 Task: Search one way flight ticket for 5 adults, 1 child, 2 infants in seat and 1 infant on lap in business from Boston: Gen. Edward Lawrence Logan International Airport to Indianapolis: Indianapolis International Airport on 8-5-2023. Choice of flights is Delta. Number of bags: 1 carry on bag. Price is upto 110000. Outbound departure time preference is 11:30.
Action: Mouse moved to (318, 296)
Screenshot: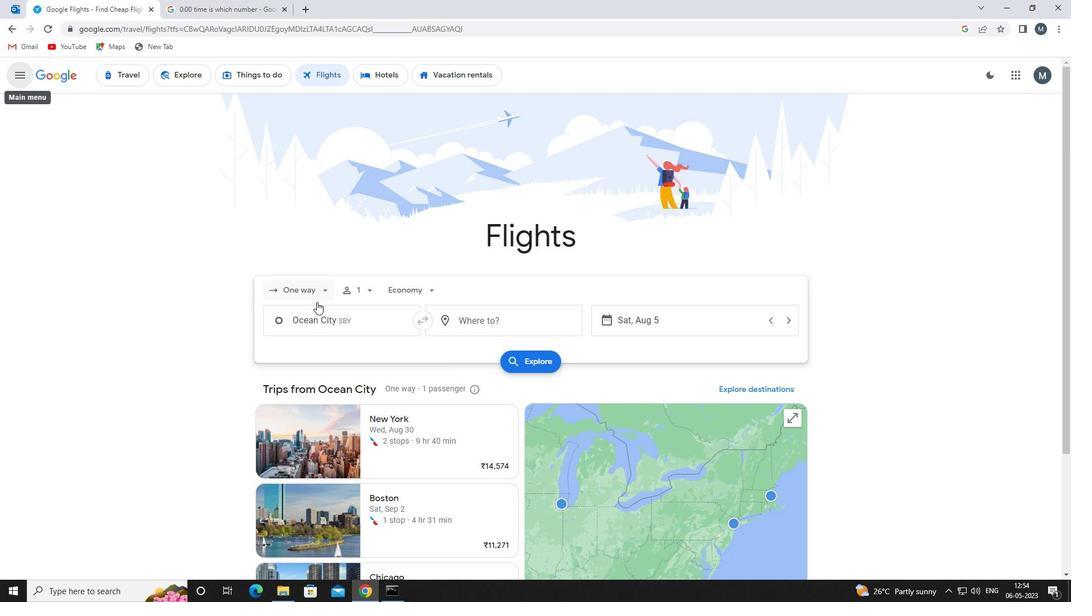 
Action: Mouse pressed left at (318, 296)
Screenshot: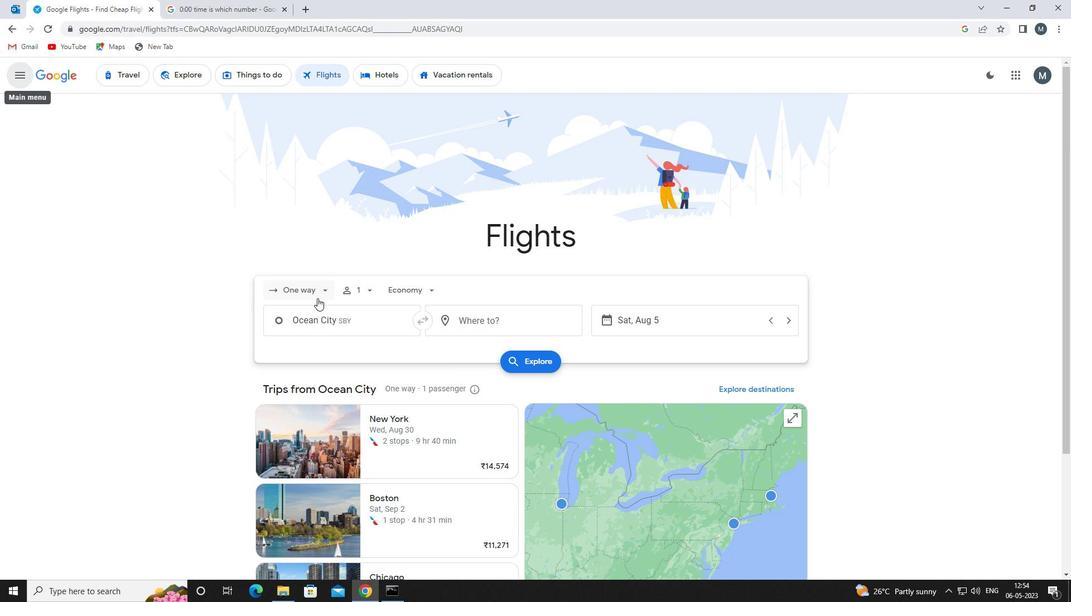 
Action: Mouse moved to (321, 338)
Screenshot: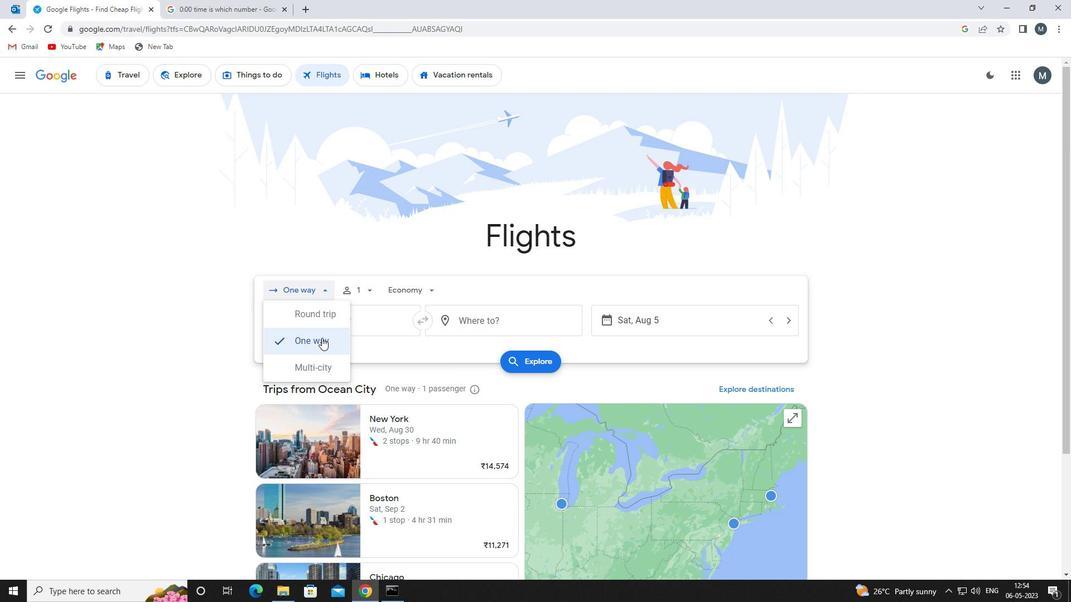 
Action: Mouse pressed left at (321, 338)
Screenshot: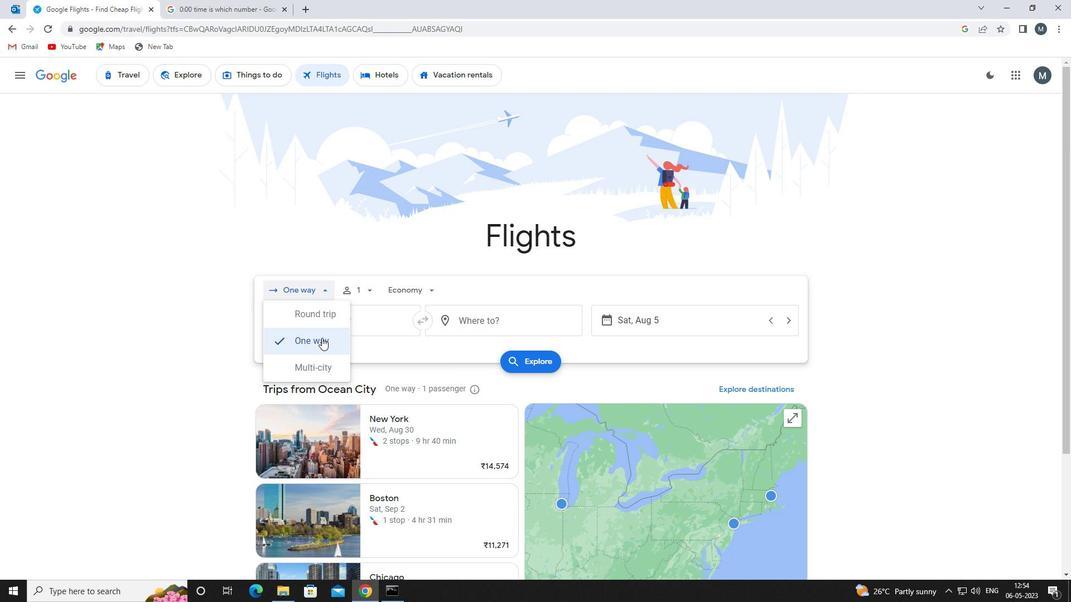 
Action: Mouse moved to (359, 294)
Screenshot: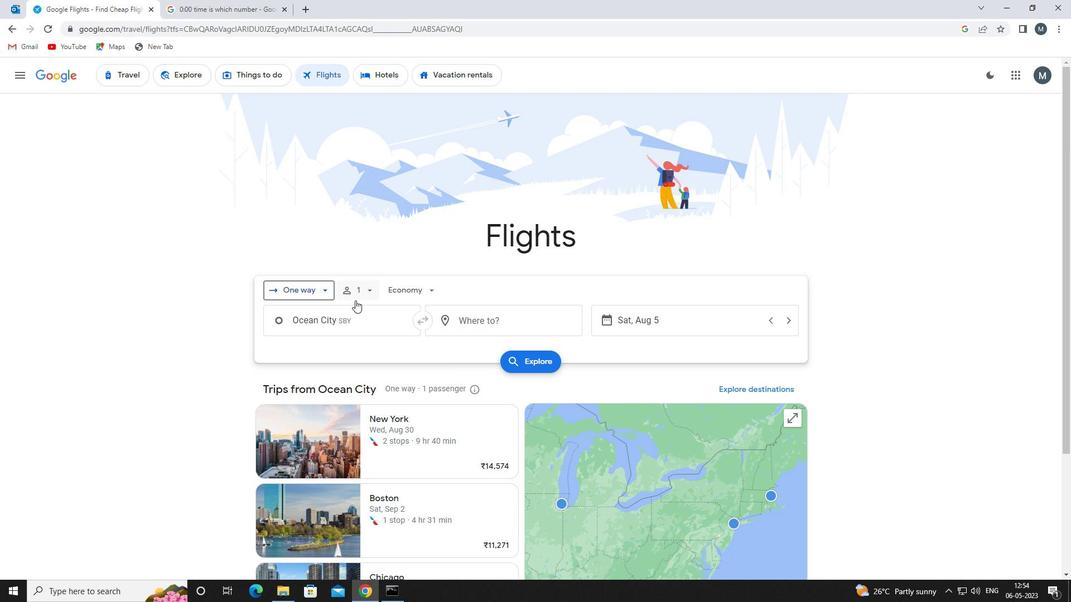 
Action: Mouse pressed left at (359, 294)
Screenshot: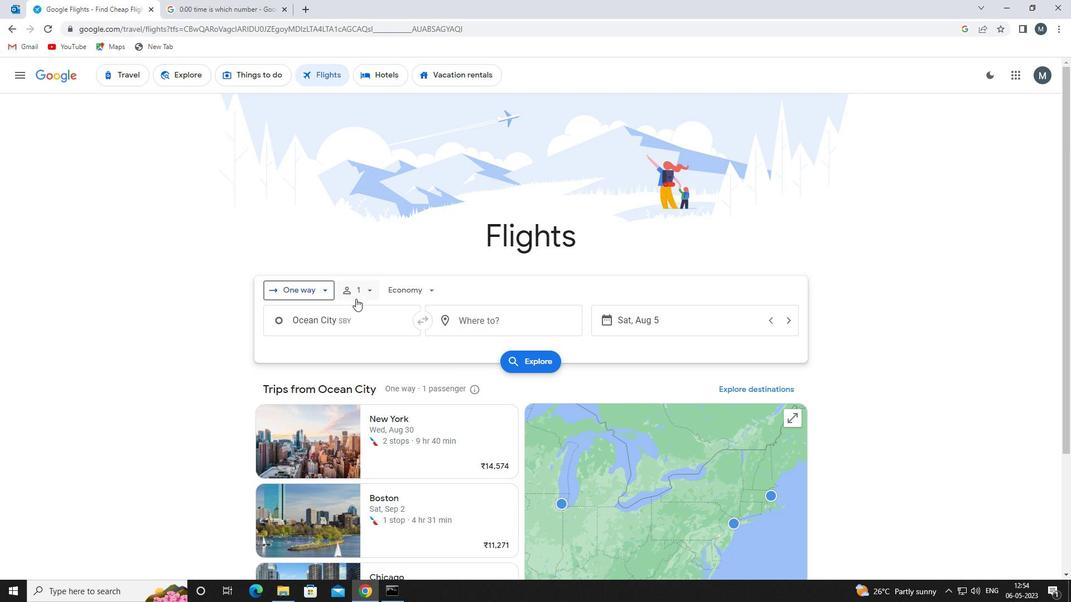 
Action: Mouse moved to (454, 317)
Screenshot: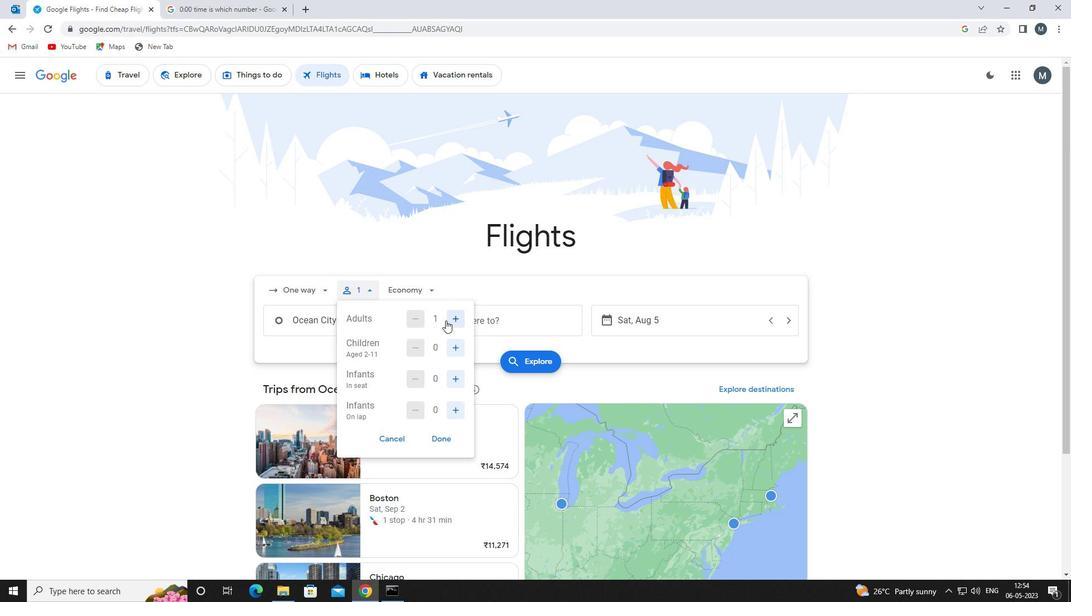 
Action: Mouse pressed left at (454, 317)
Screenshot: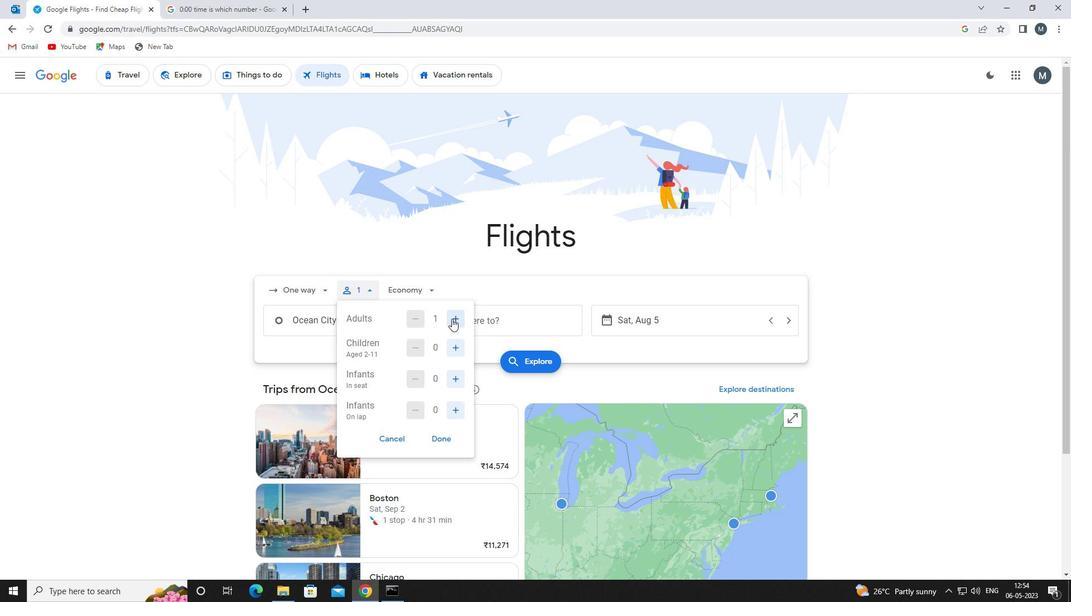 
Action: Mouse pressed left at (454, 317)
Screenshot: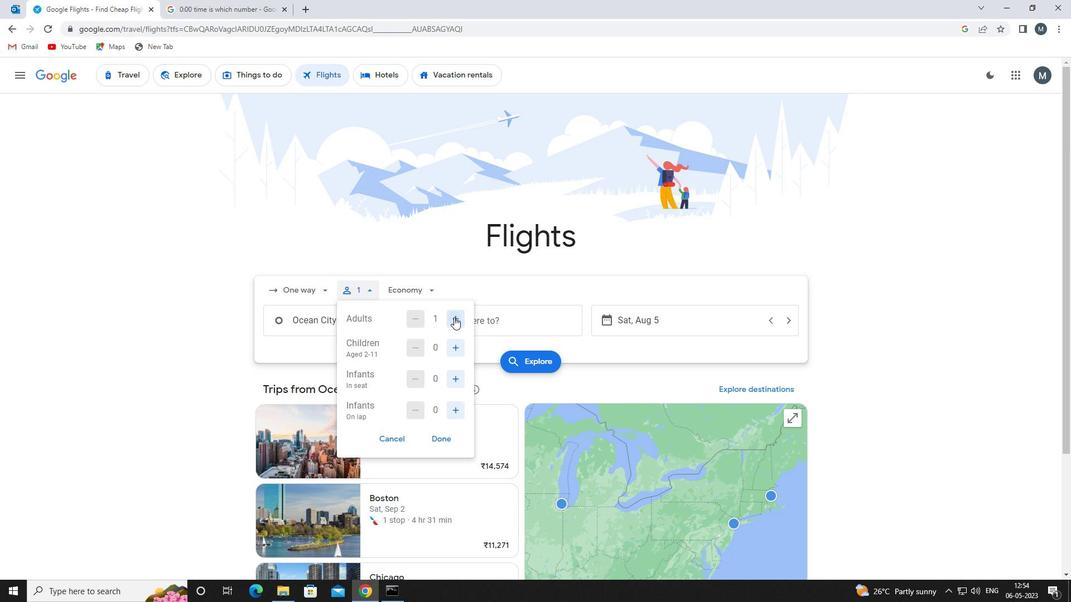 
Action: Mouse moved to (454, 317)
Screenshot: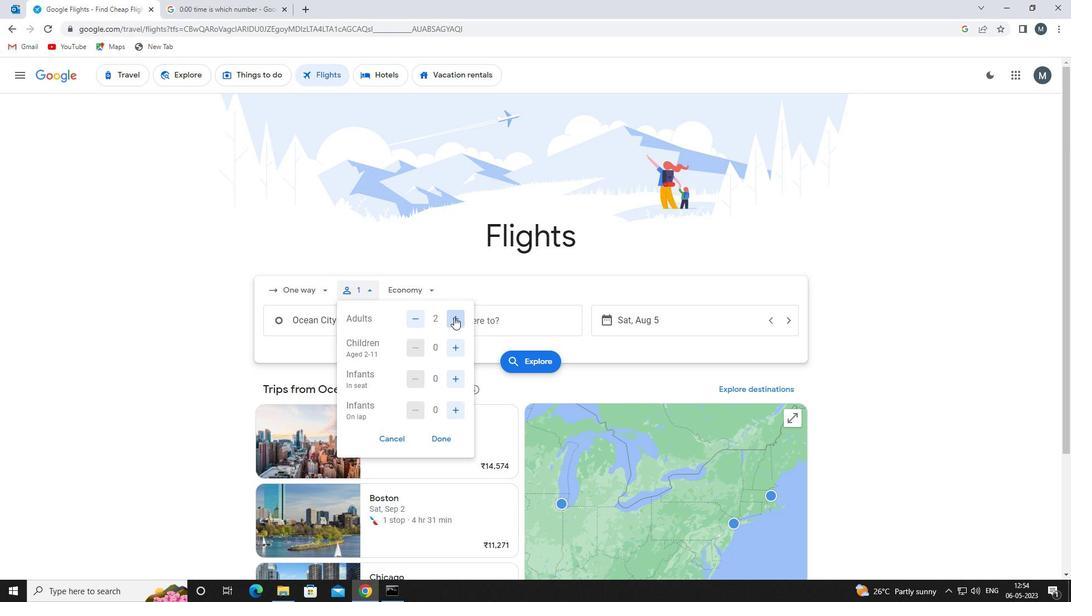 
Action: Mouse pressed left at (454, 317)
Screenshot: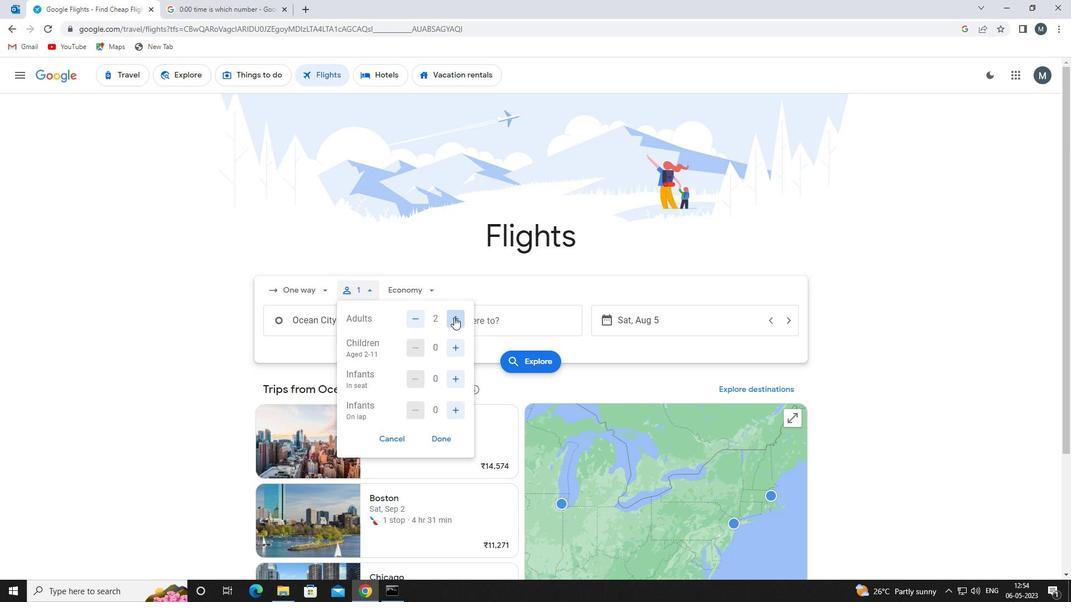 
Action: Mouse pressed left at (454, 317)
Screenshot: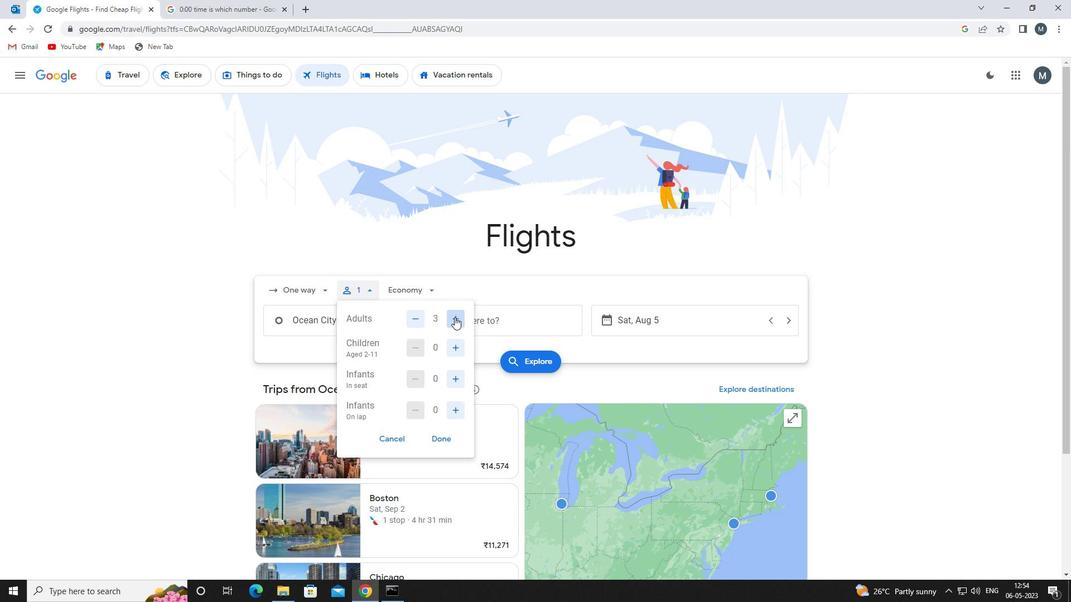 
Action: Mouse moved to (453, 346)
Screenshot: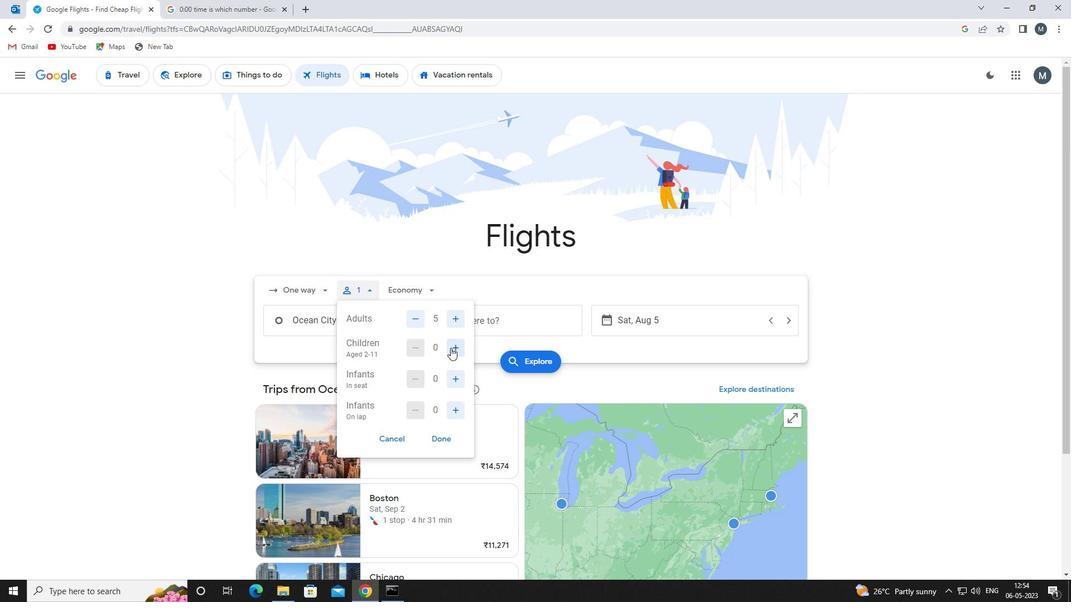 
Action: Mouse pressed left at (453, 346)
Screenshot: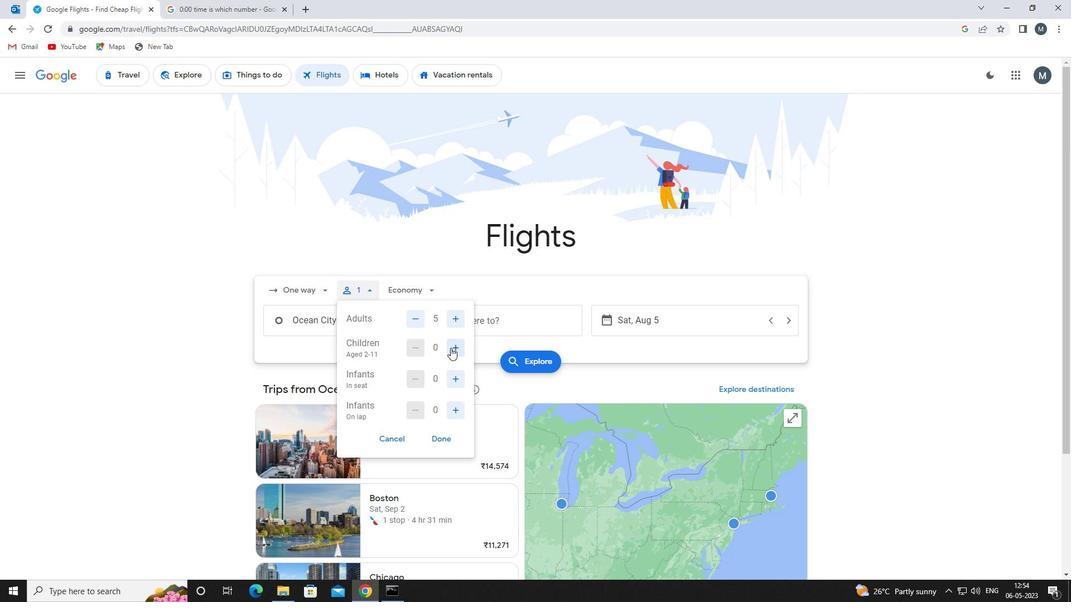 
Action: Mouse moved to (454, 376)
Screenshot: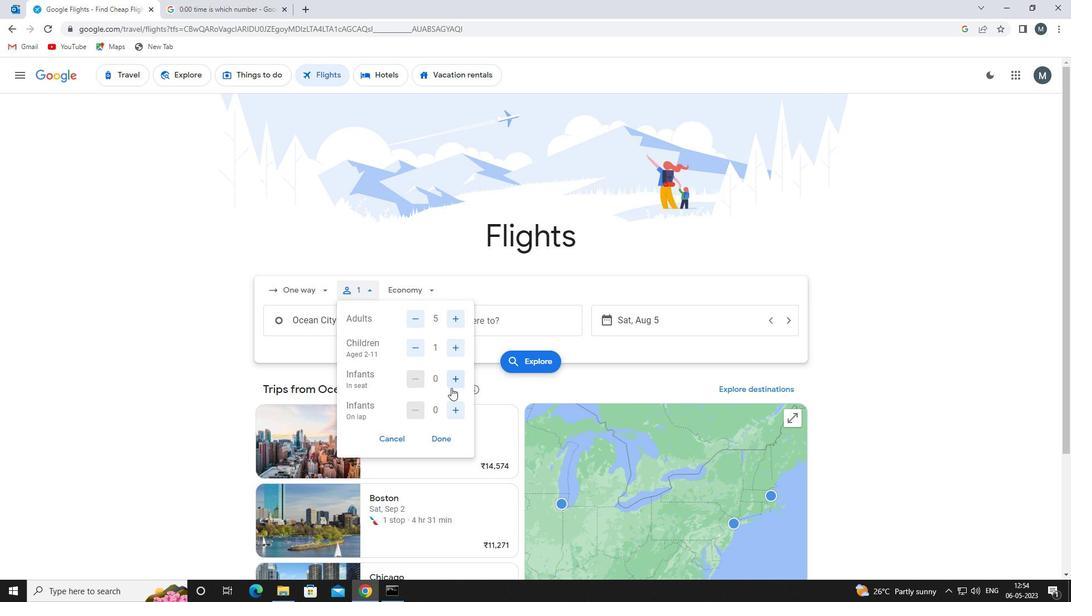 
Action: Mouse pressed left at (454, 376)
Screenshot: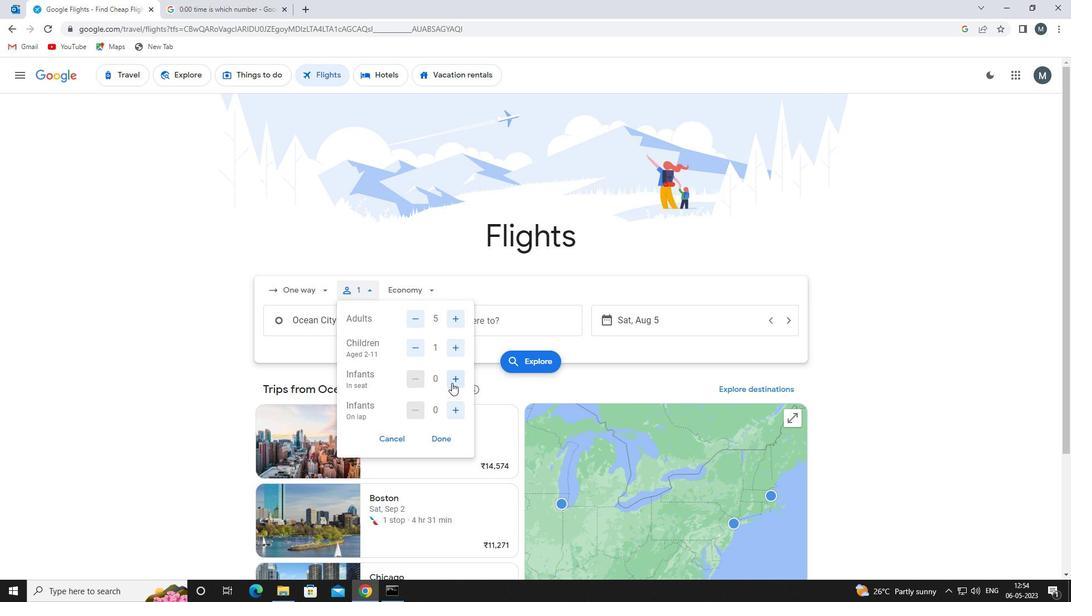 
Action: Mouse pressed left at (454, 376)
Screenshot: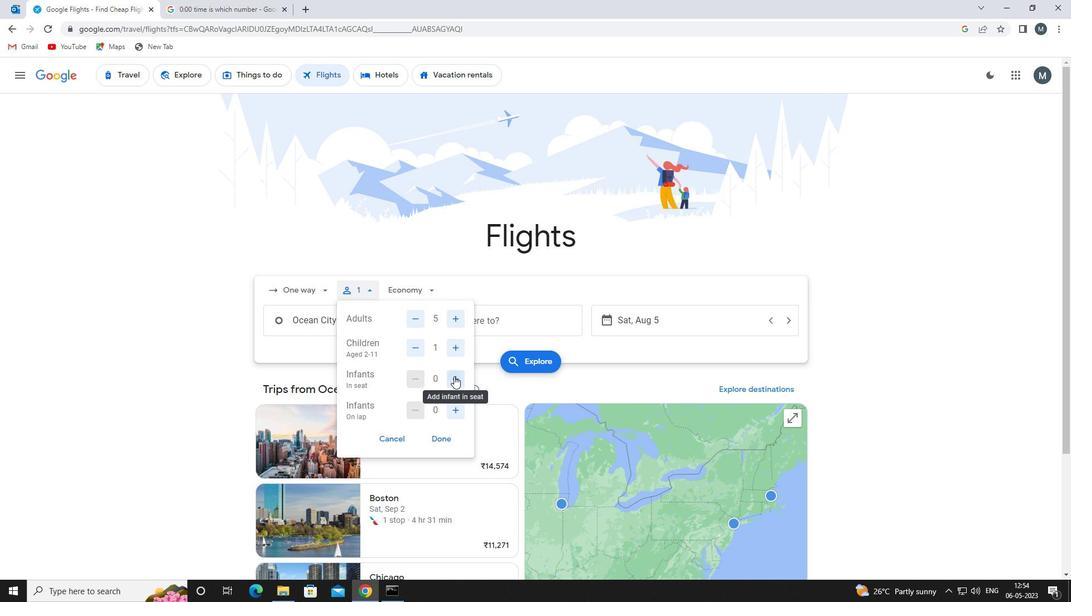 
Action: Mouse moved to (458, 405)
Screenshot: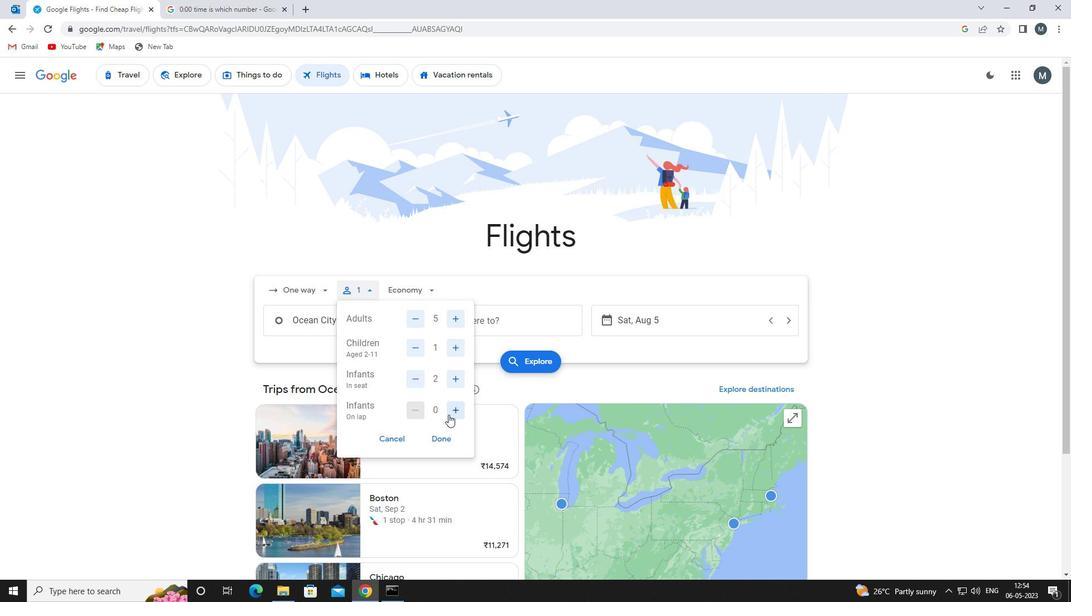 
Action: Mouse pressed left at (458, 405)
Screenshot: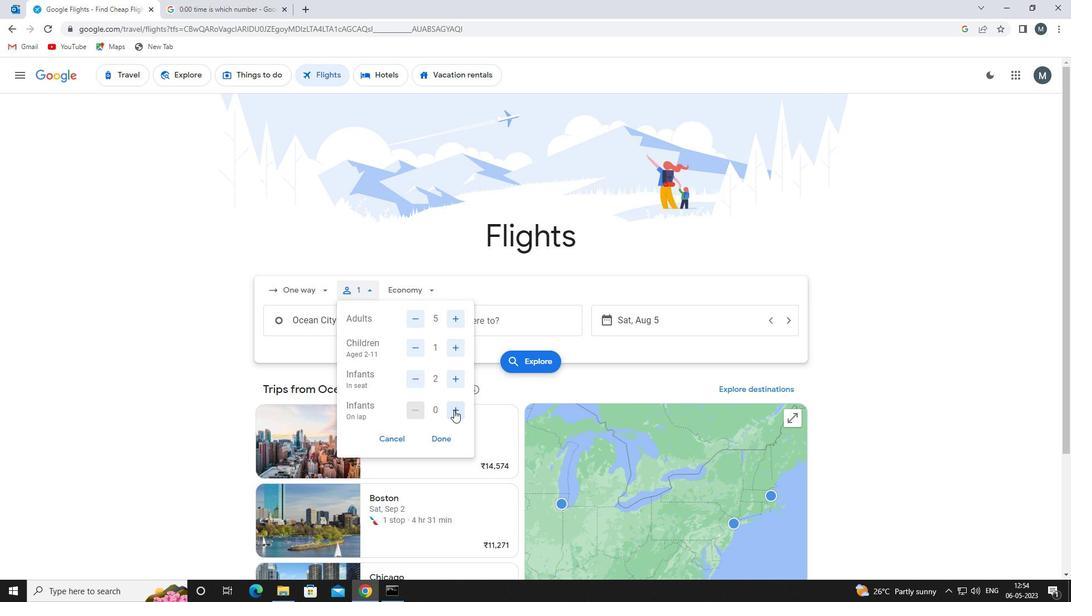 
Action: Mouse moved to (451, 435)
Screenshot: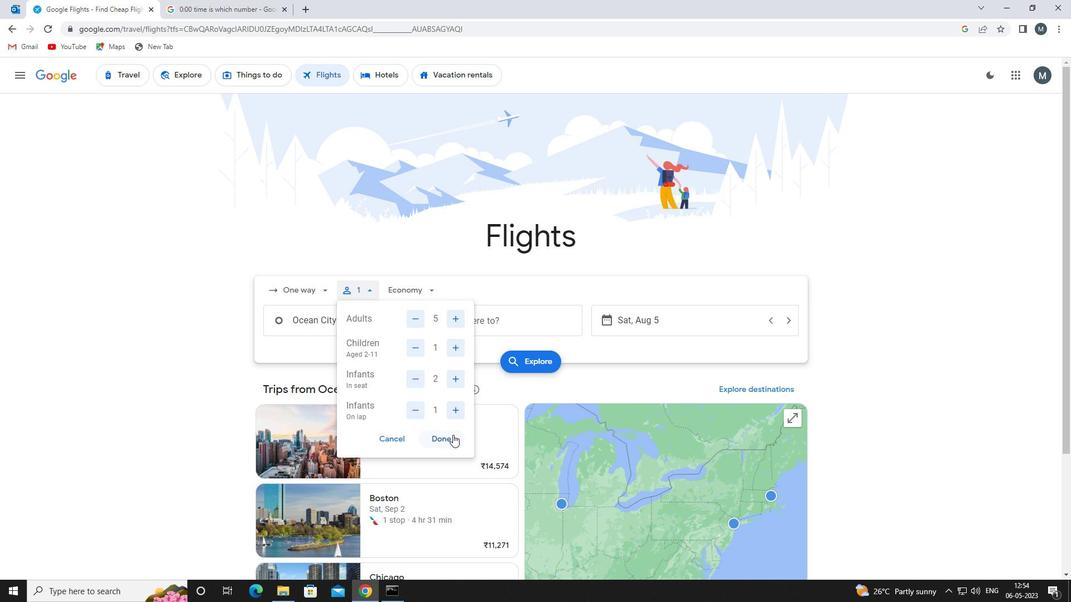 
Action: Mouse pressed left at (451, 435)
Screenshot: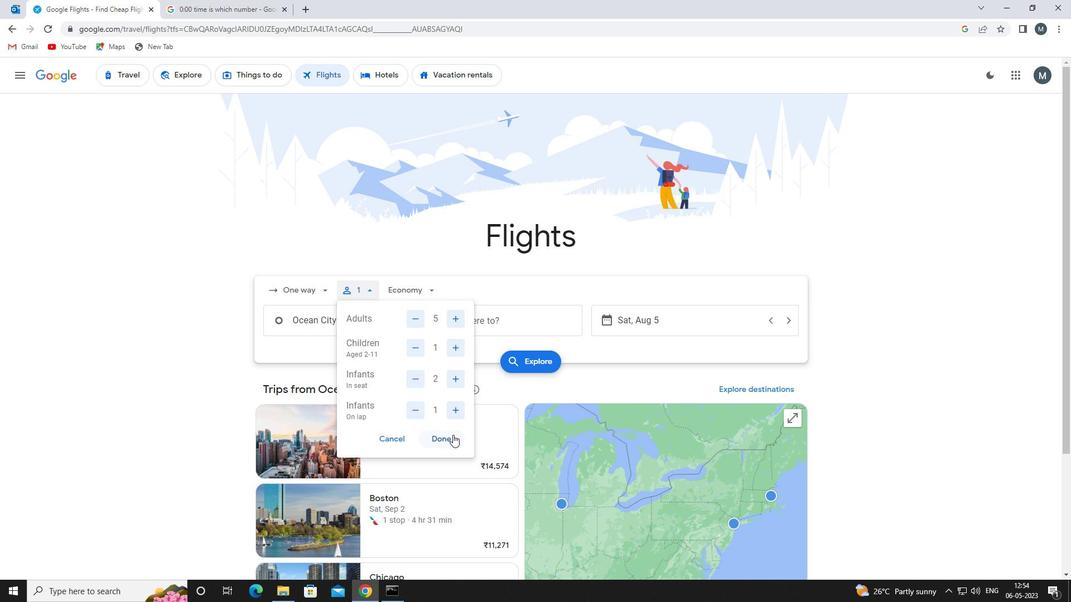 
Action: Mouse moved to (410, 292)
Screenshot: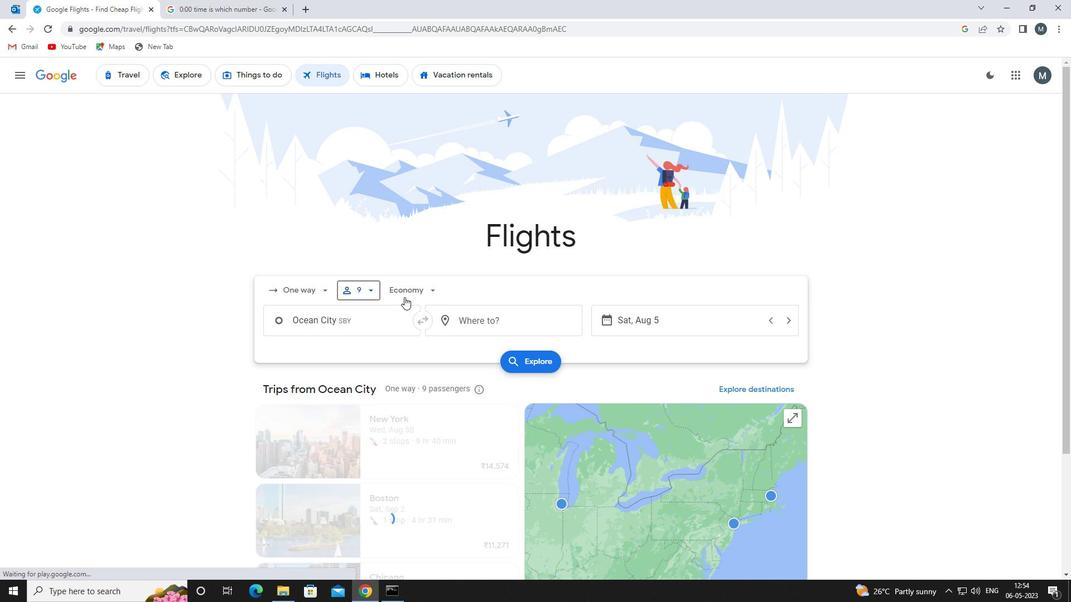 
Action: Mouse pressed left at (410, 292)
Screenshot: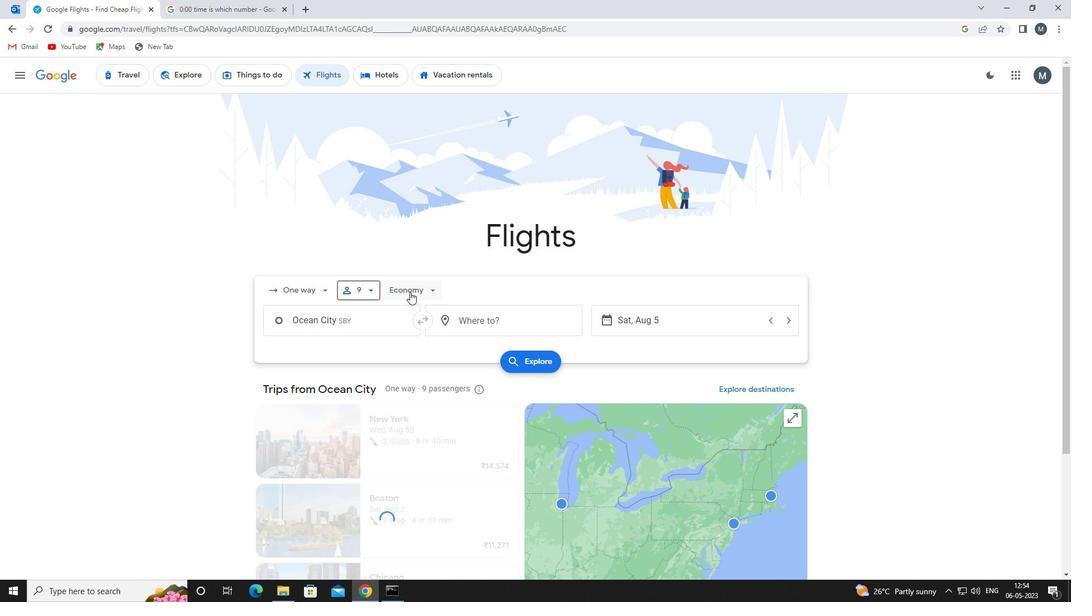 
Action: Mouse moved to (428, 368)
Screenshot: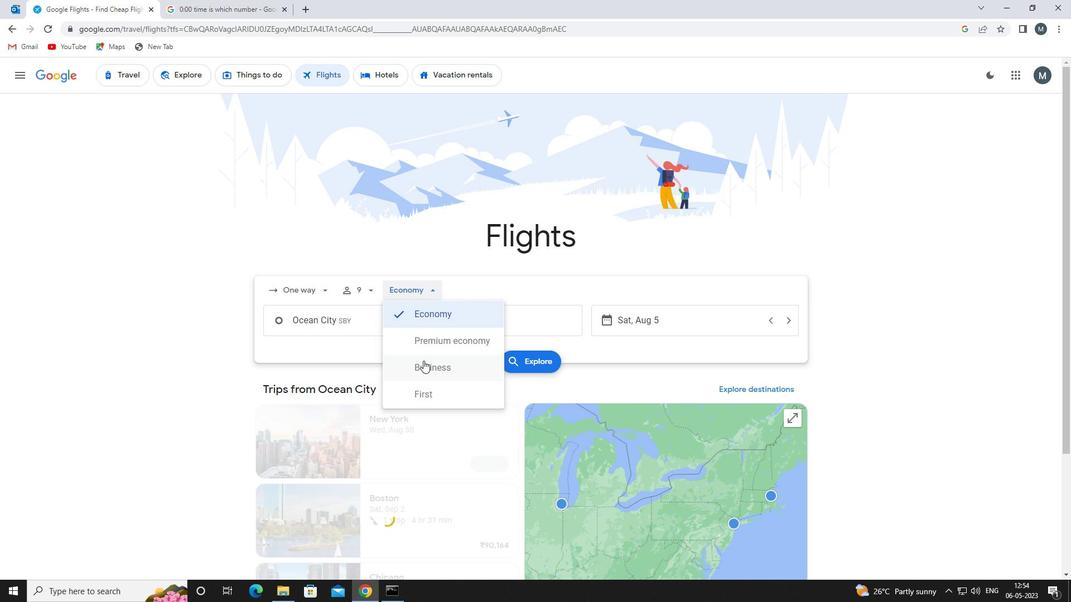 
Action: Mouse pressed left at (428, 368)
Screenshot: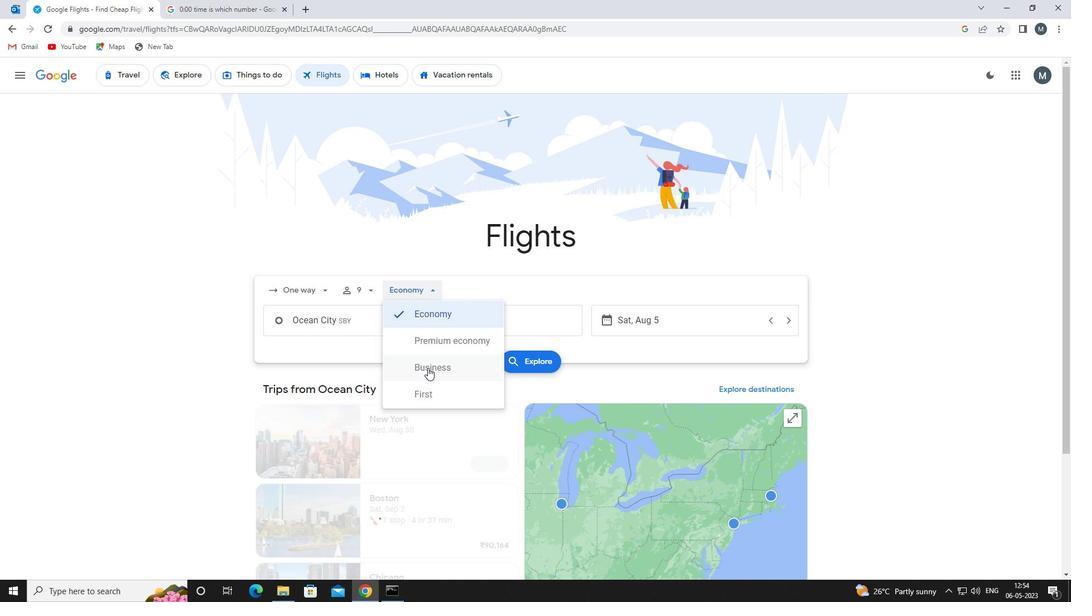 
Action: Mouse moved to (364, 324)
Screenshot: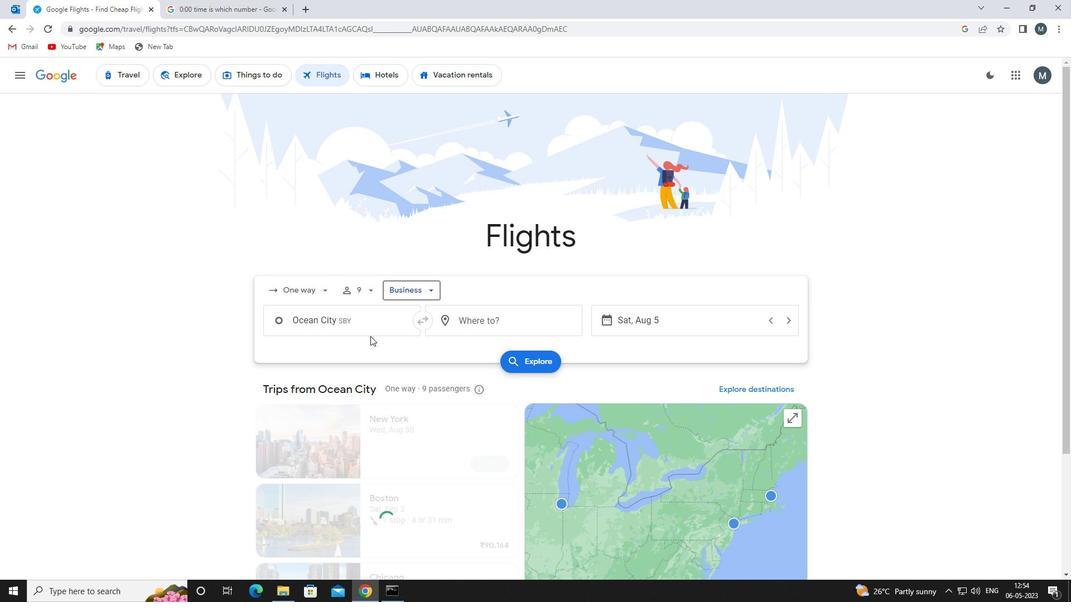 
Action: Mouse pressed left at (364, 324)
Screenshot: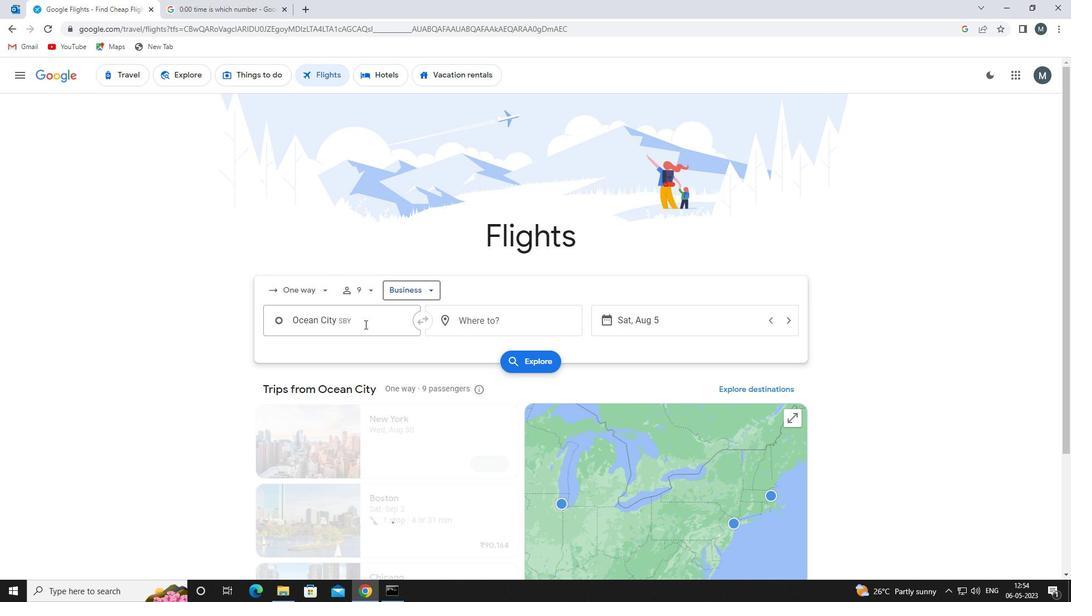 
Action: Mouse moved to (364, 324)
Screenshot: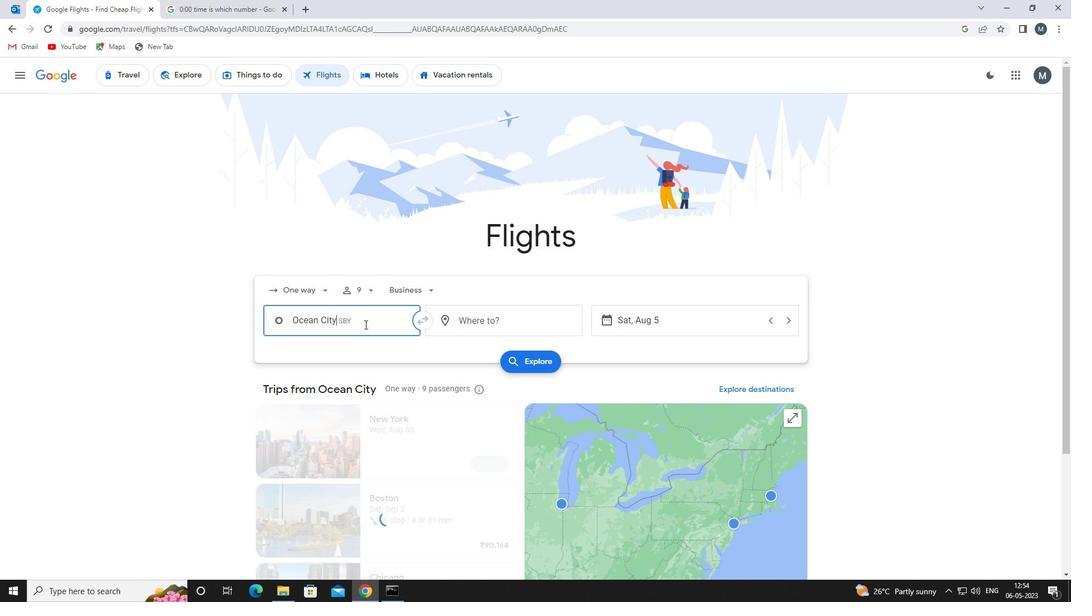 
Action: Key pressed edward<Key.space>logan<Key.backspace><Key.backspace><Key.backspace><Key.backspace><Key.backspace><Key.backspace><Key.backspace><Key.backspace><Key.backspace><Key.backspace><Key.backspace><Key.backspace><Key.backspace><Key.backspace><Key.backspace><Key.backspace><Key.backspace><Key.backspace><Key.backspace><Key.backspace><Key.backspace><Key.backspace><Key.backspace><Key.backspace><Key.backspace><Key.backspace><Key.backspace><Key.backspace><Key.backspace><Key.backspace><Key.backspace><Key.backspace><Key.backspace><Key.backspace><Key.backspace><Key.backspace><Key.backspace><Key.backspace><Key.backspace>logan<Key.space>
Screenshot: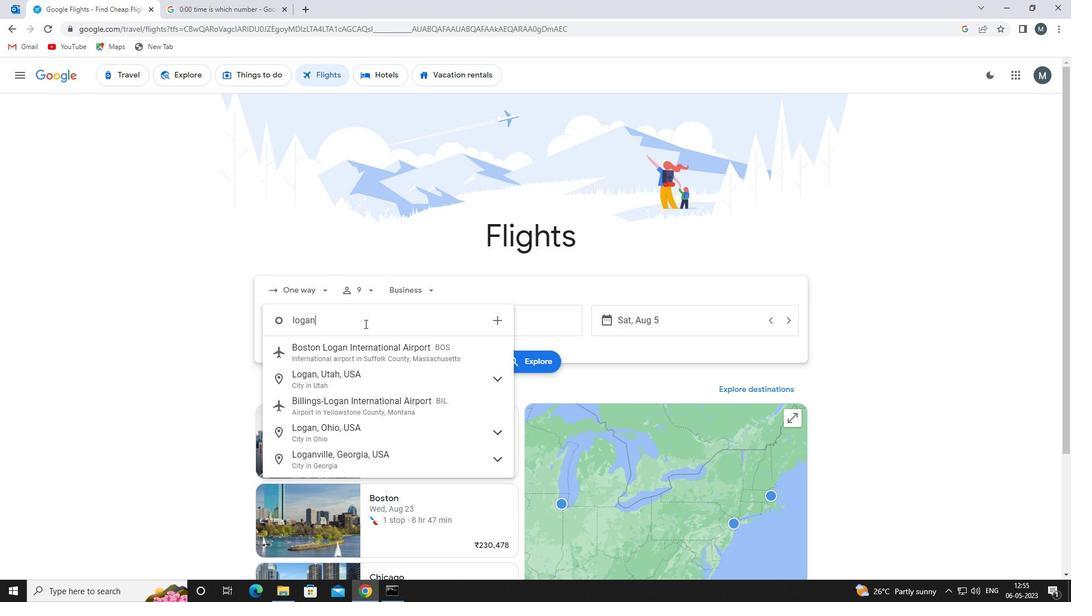 
Action: Mouse moved to (369, 355)
Screenshot: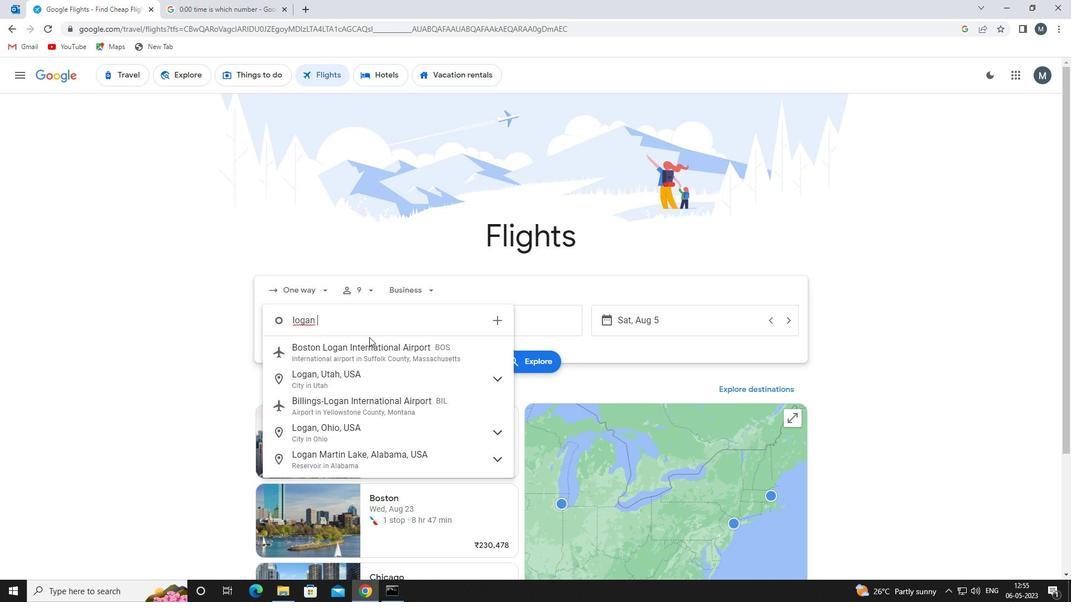
Action: Mouse pressed left at (369, 355)
Screenshot: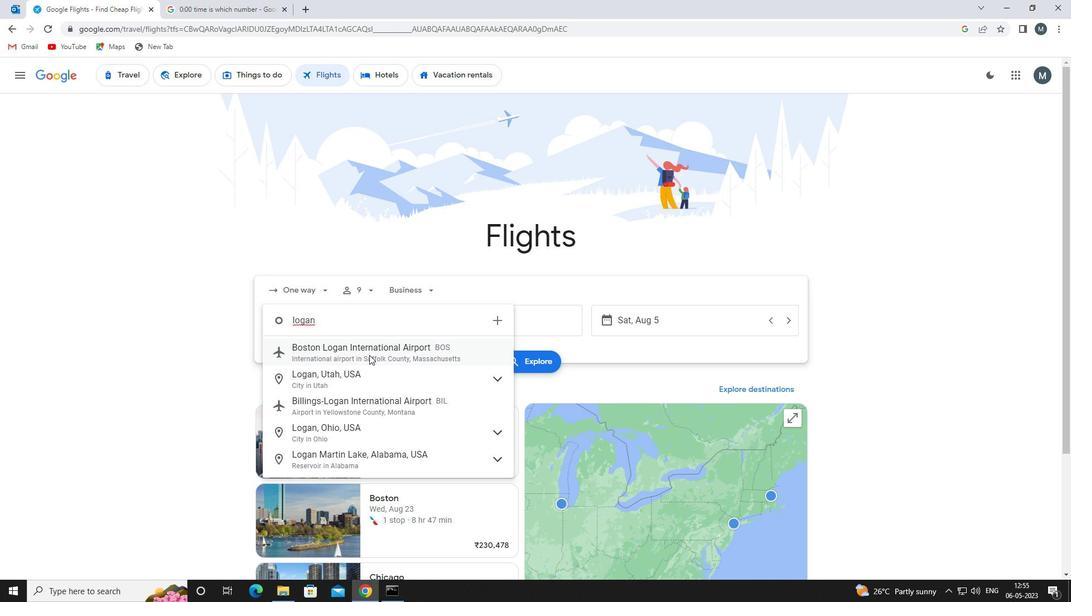 
Action: Mouse moved to (475, 324)
Screenshot: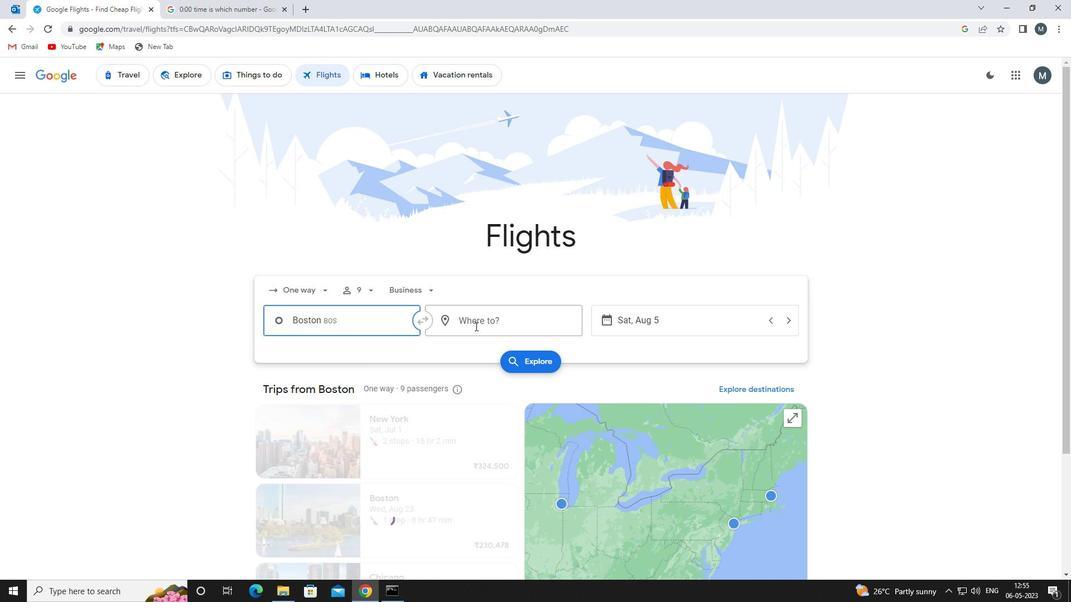 
Action: Mouse pressed left at (475, 324)
Screenshot: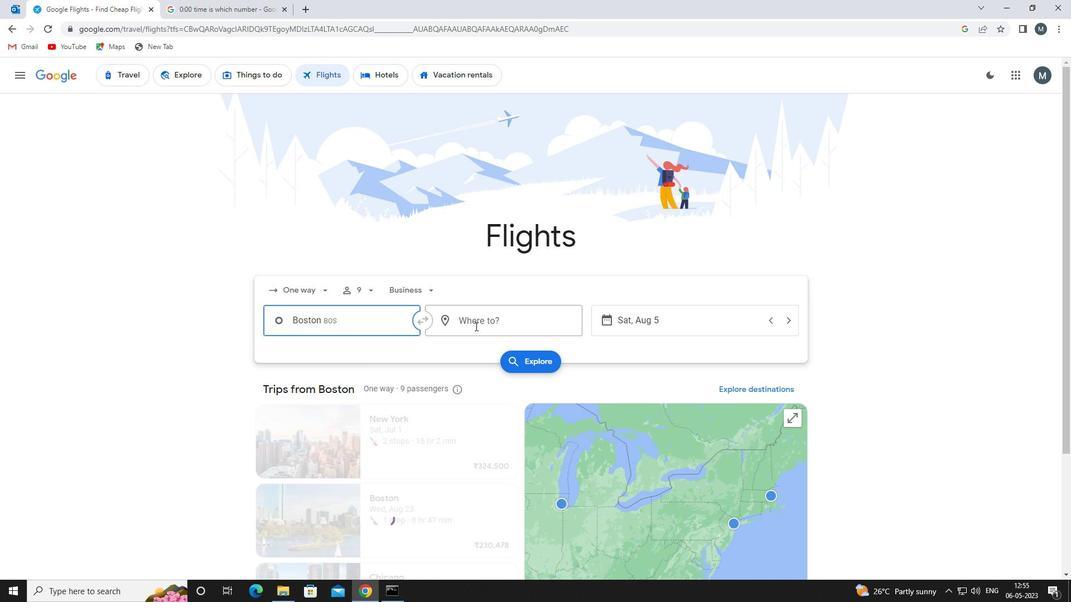 
Action: Mouse moved to (474, 325)
Screenshot: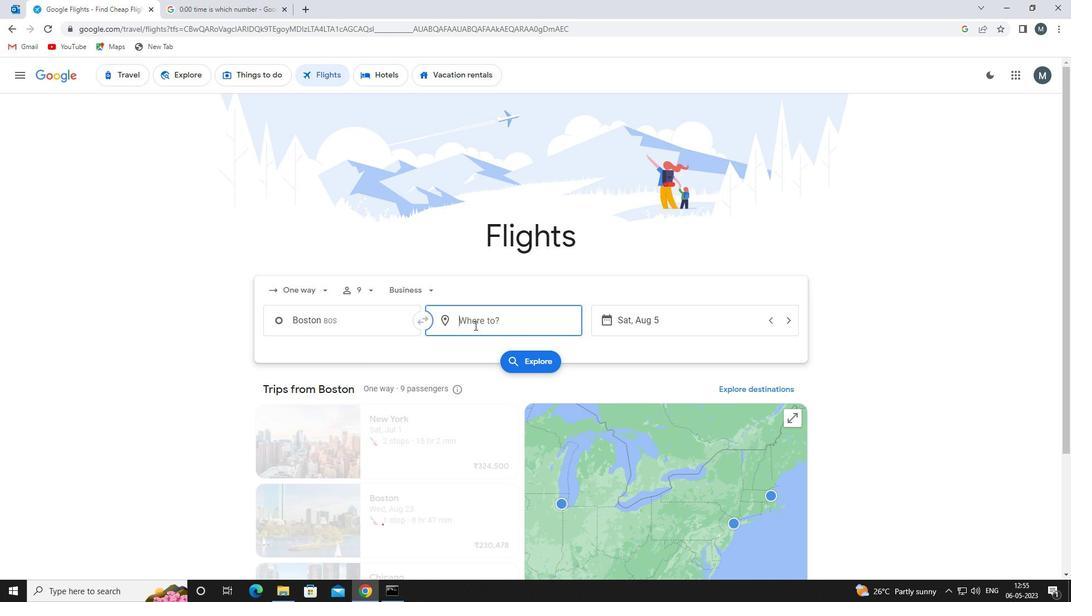 
Action: Key pressed ind
Screenshot: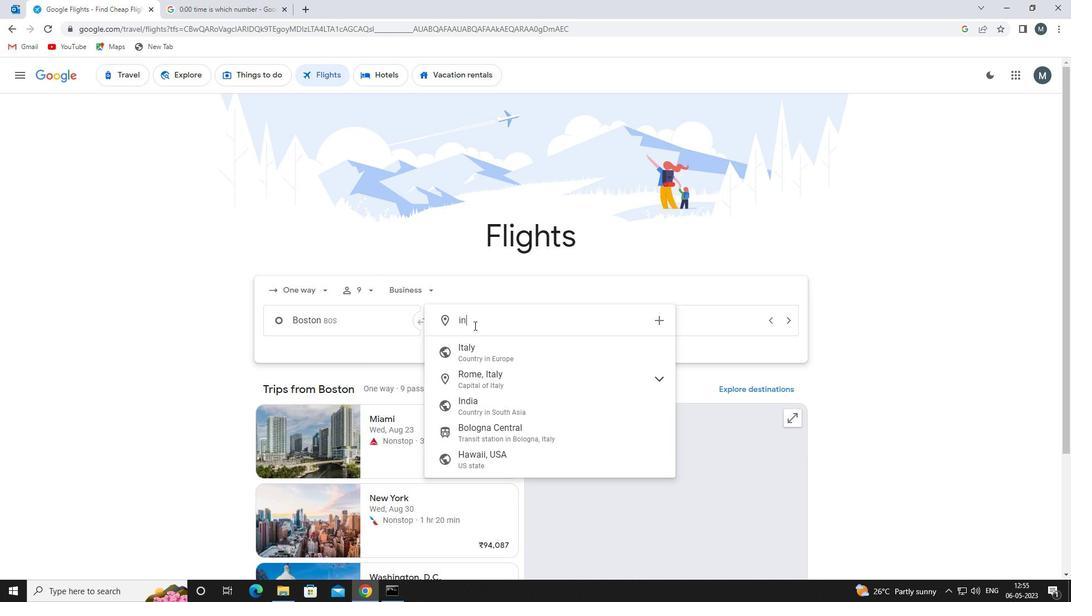 
Action: Mouse moved to (484, 356)
Screenshot: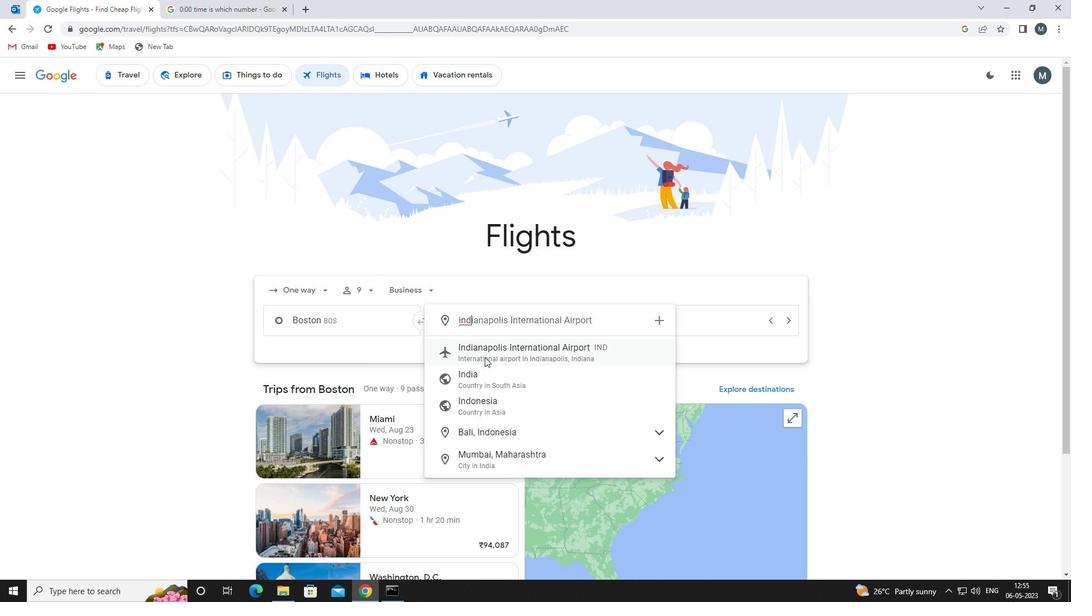 
Action: Mouse pressed left at (484, 356)
Screenshot: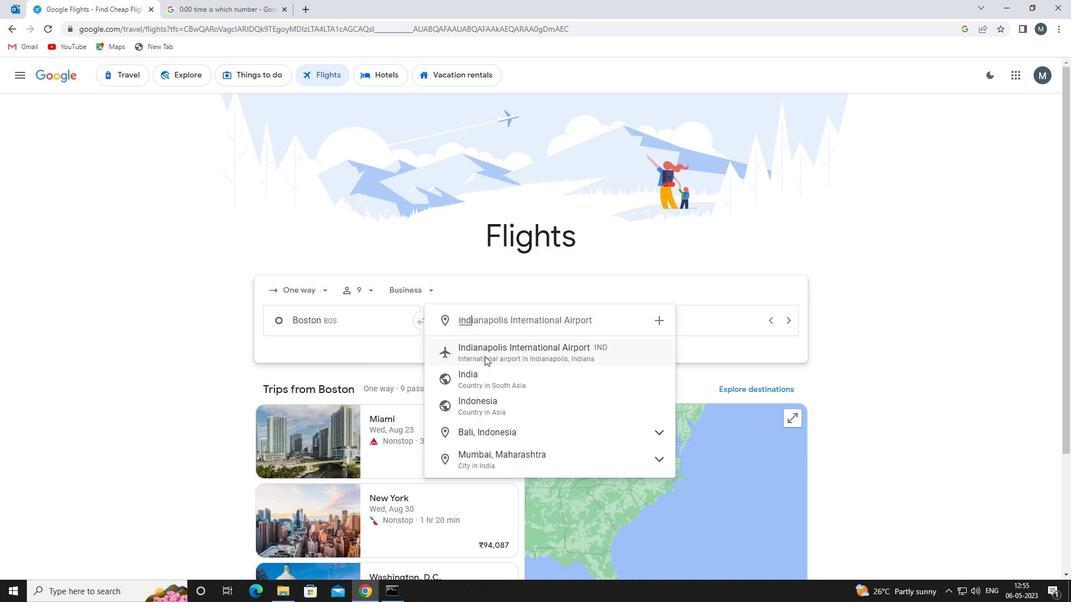
Action: Mouse moved to (615, 318)
Screenshot: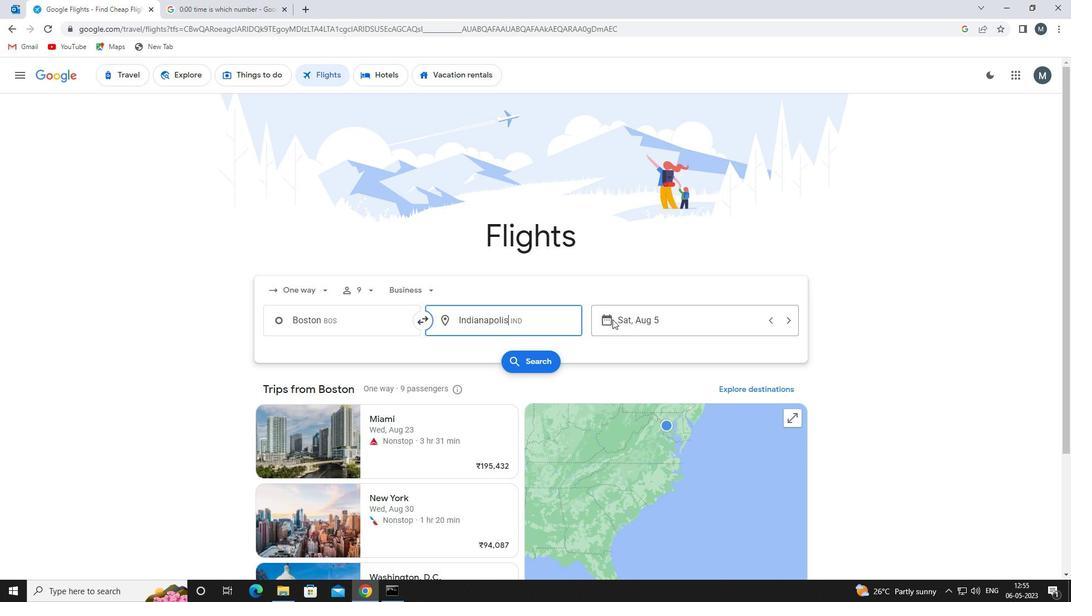 
Action: Mouse pressed left at (615, 318)
Screenshot: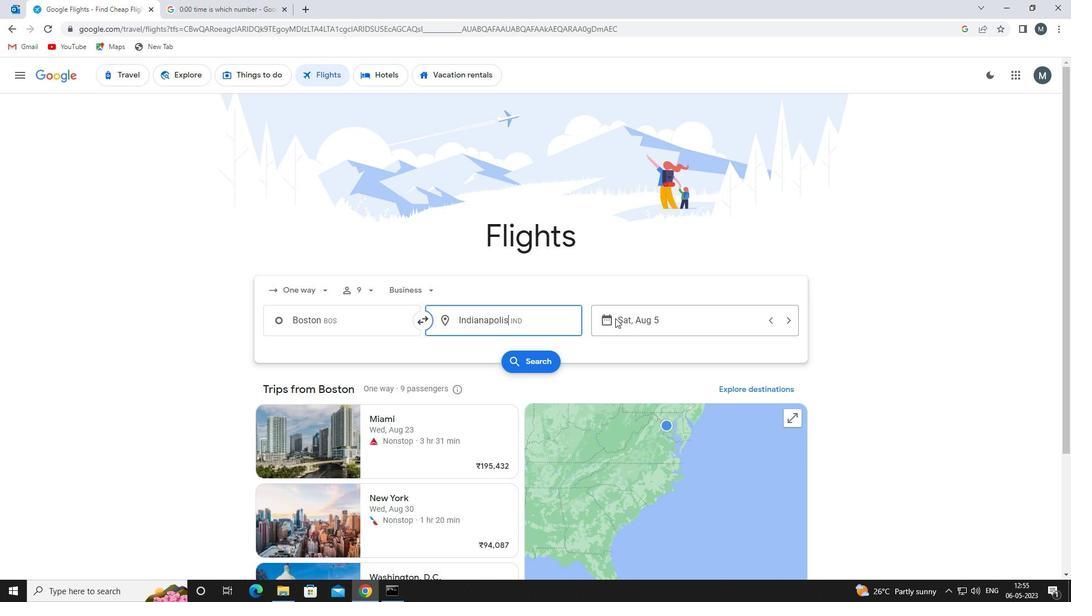 
Action: Mouse moved to (561, 377)
Screenshot: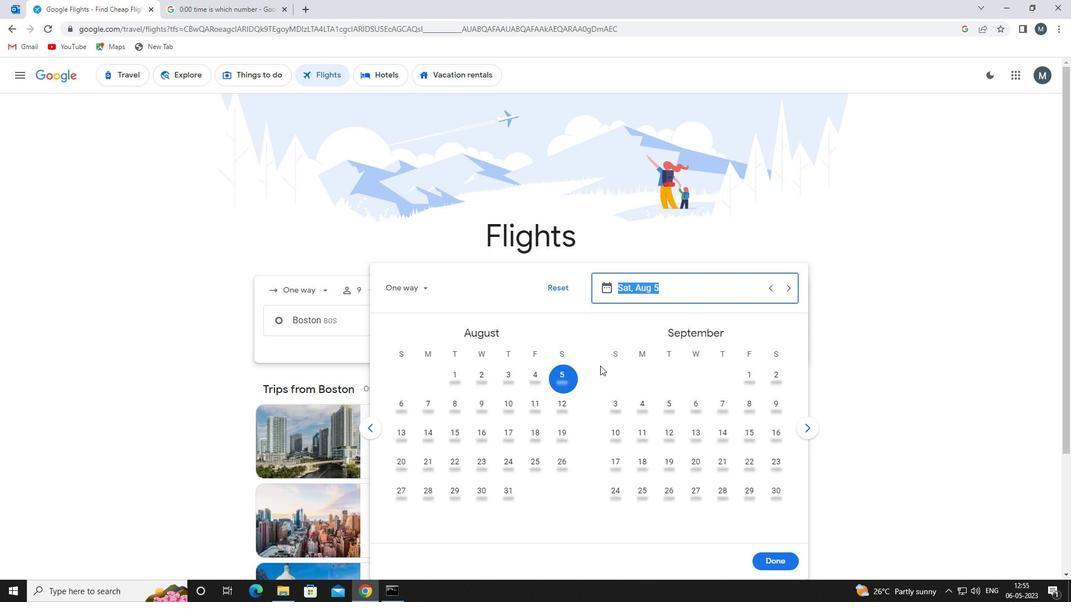 
Action: Mouse pressed left at (561, 377)
Screenshot: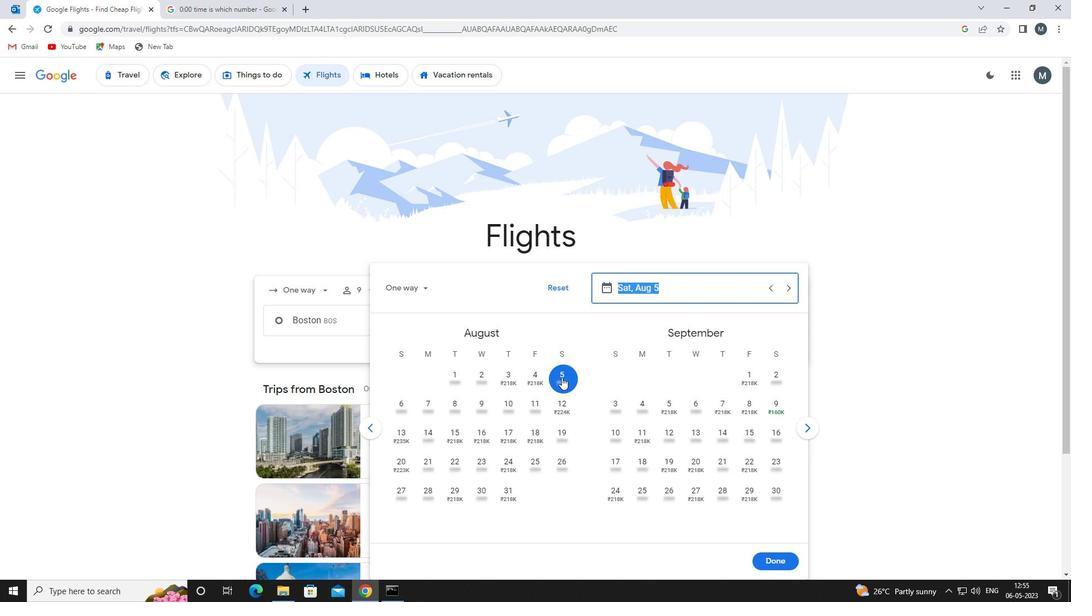 
Action: Mouse moved to (772, 560)
Screenshot: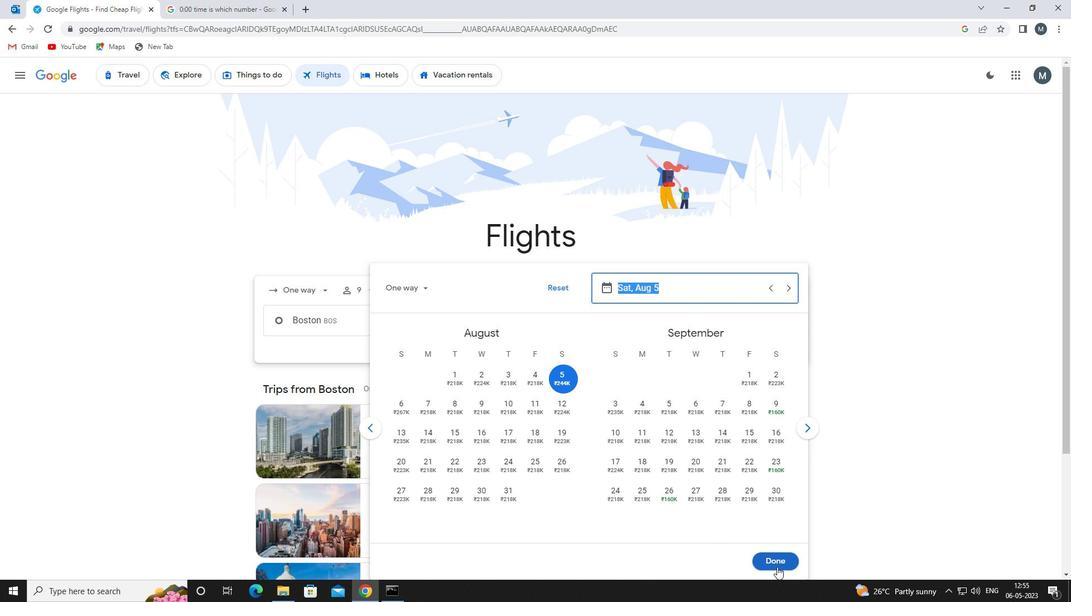 
Action: Mouse pressed left at (772, 560)
Screenshot: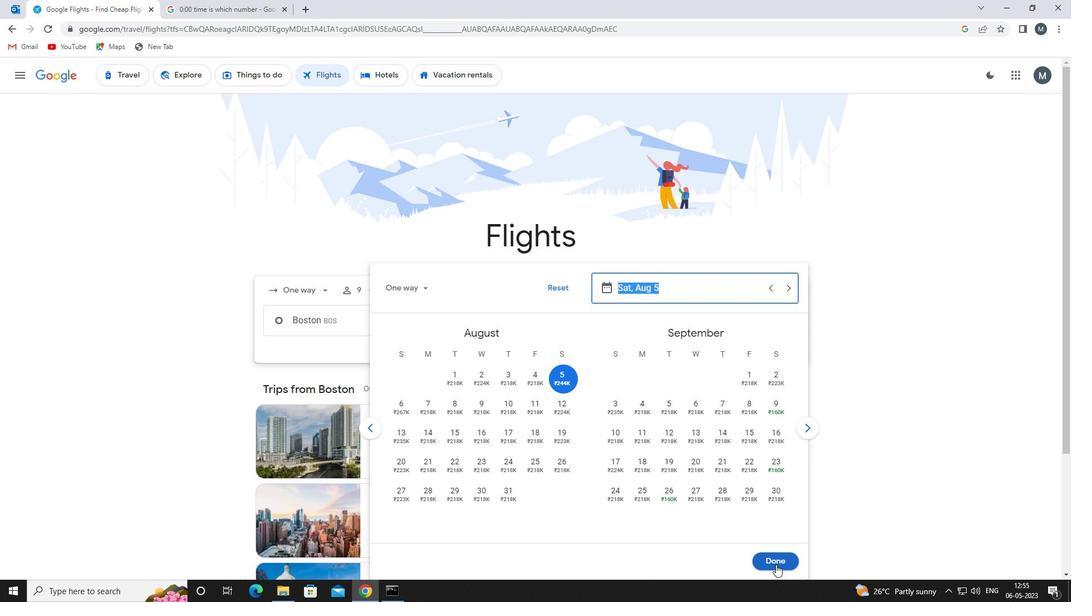 
Action: Mouse moved to (530, 364)
Screenshot: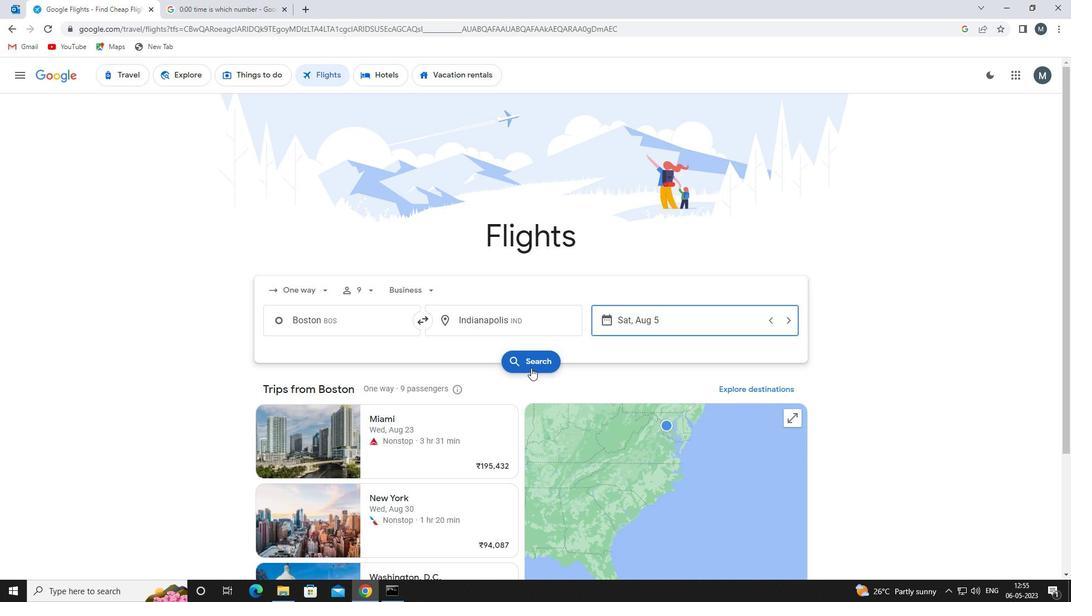 
Action: Mouse pressed left at (530, 364)
Screenshot: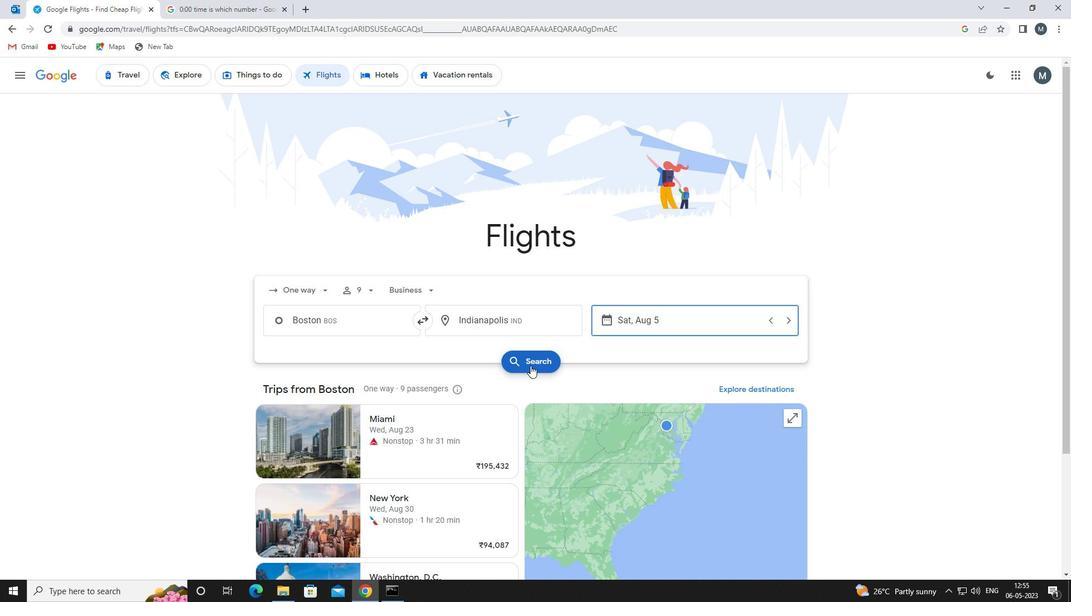 
Action: Mouse moved to (282, 172)
Screenshot: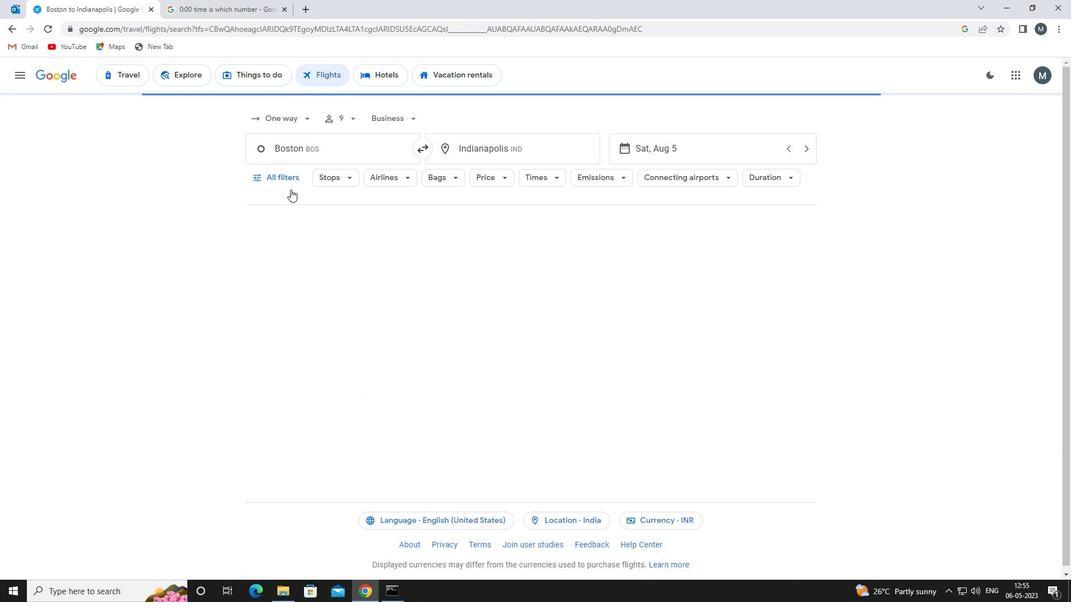 
Action: Mouse pressed left at (282, 172)
Screenshot: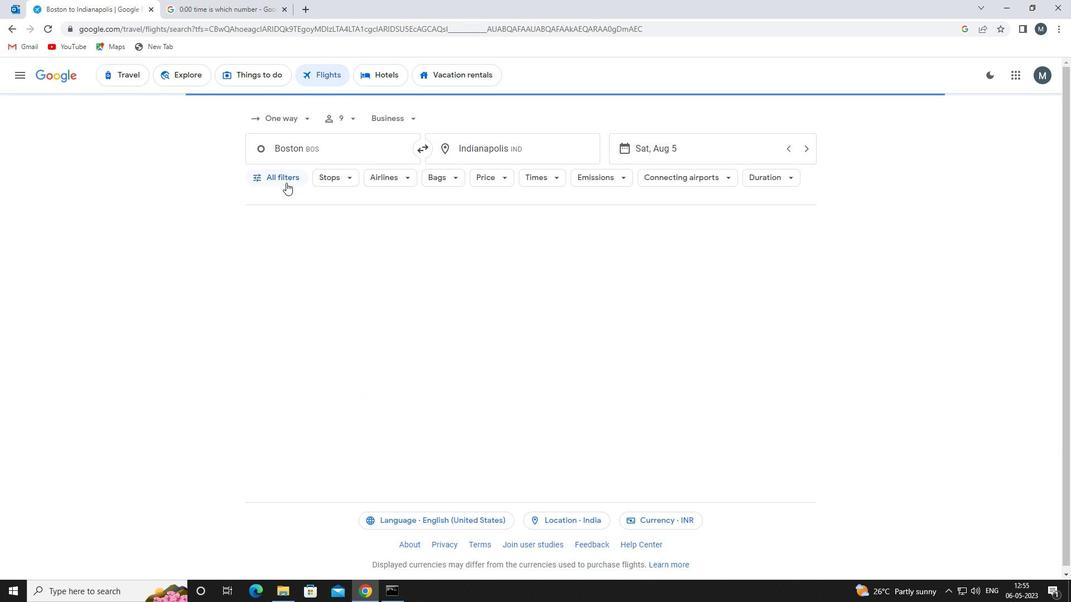 
Action: Mouse moved to (354, 321)
Screenshot: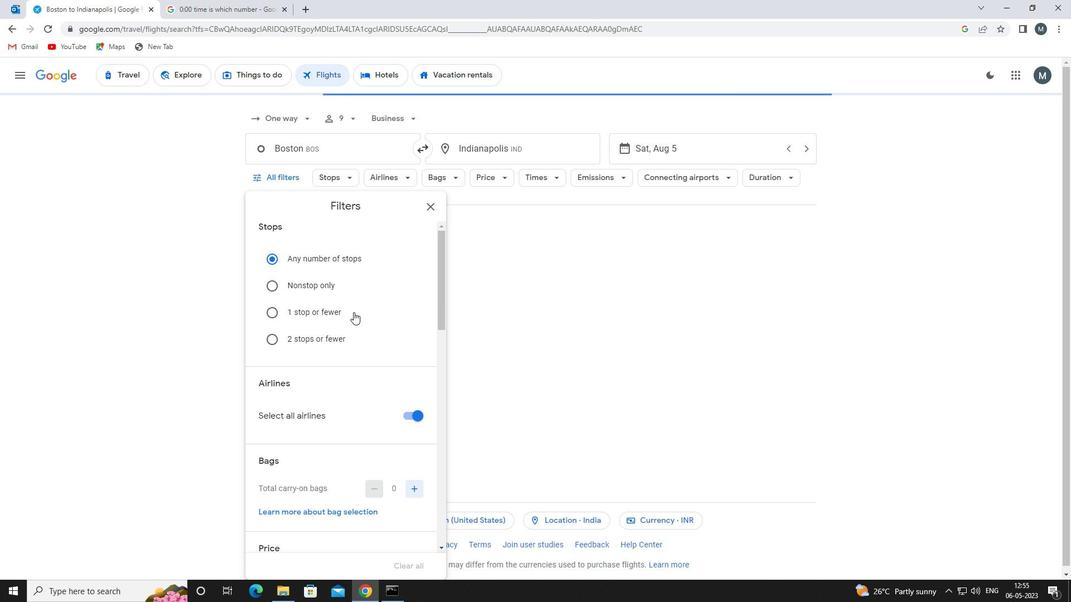 
Action: Mouse scrolled (354, 321) with delta (0, 0)
Screenshot: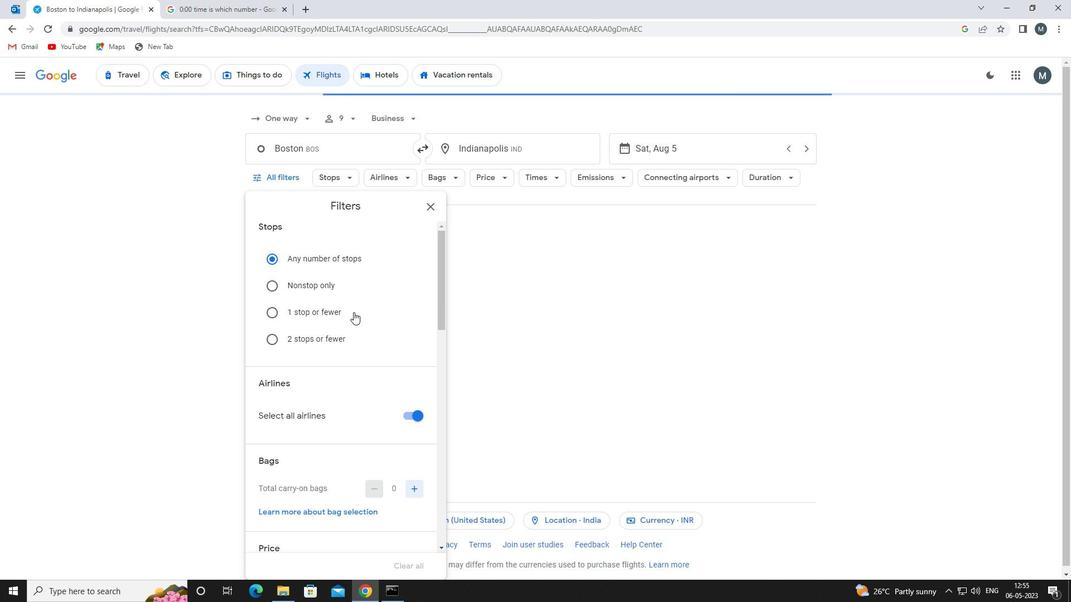 
Action: Mouse moved to (409, 362)
Screenshot: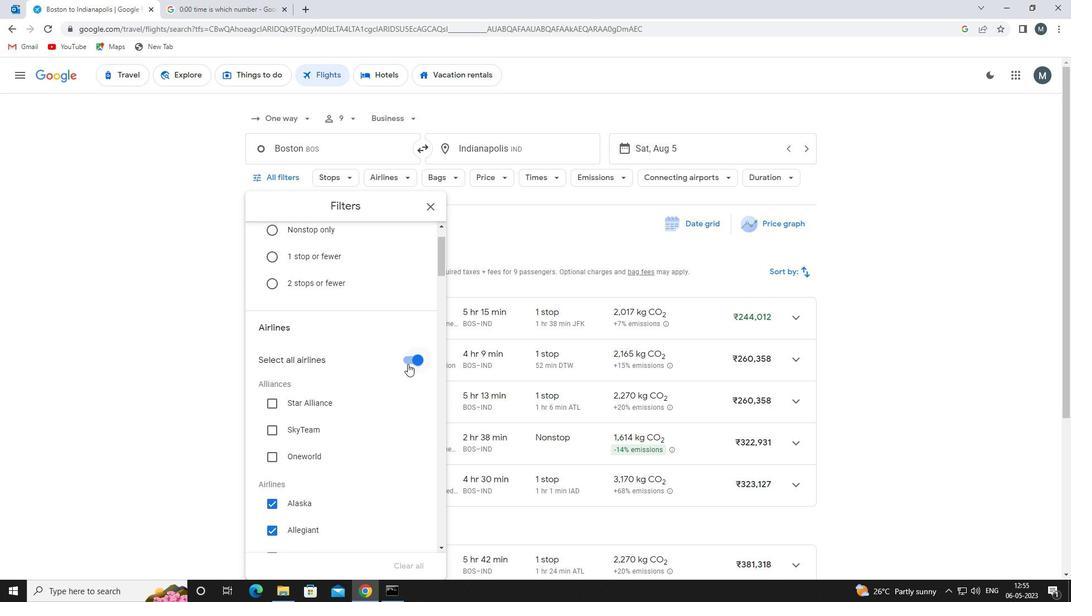 
Action: Mouse pressed left at (409, 362)
Screenshot: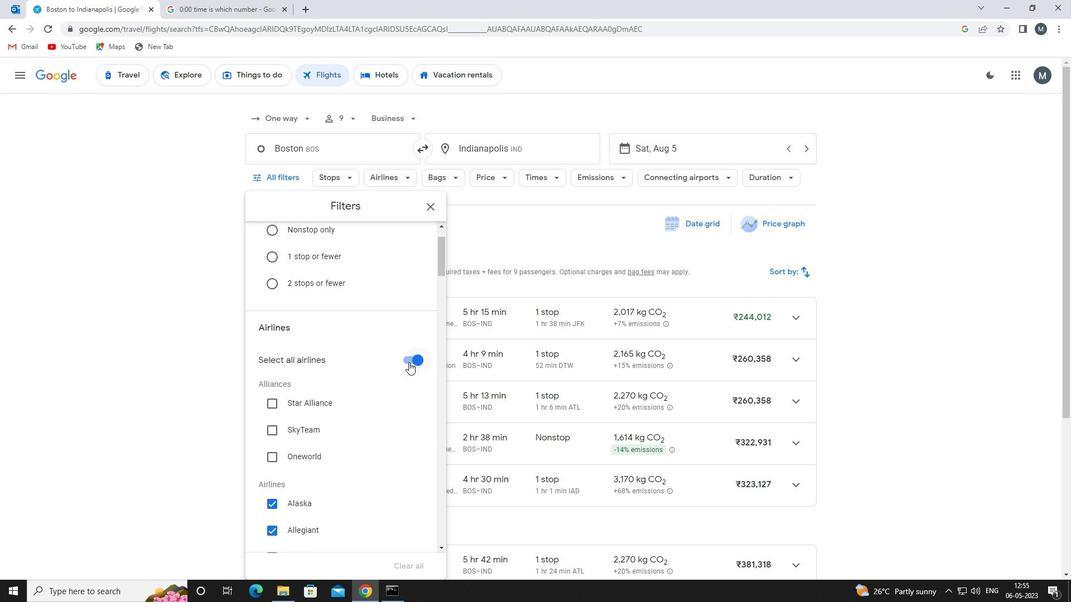 
Action: Mouse moved to (369, 378)
Screenshot: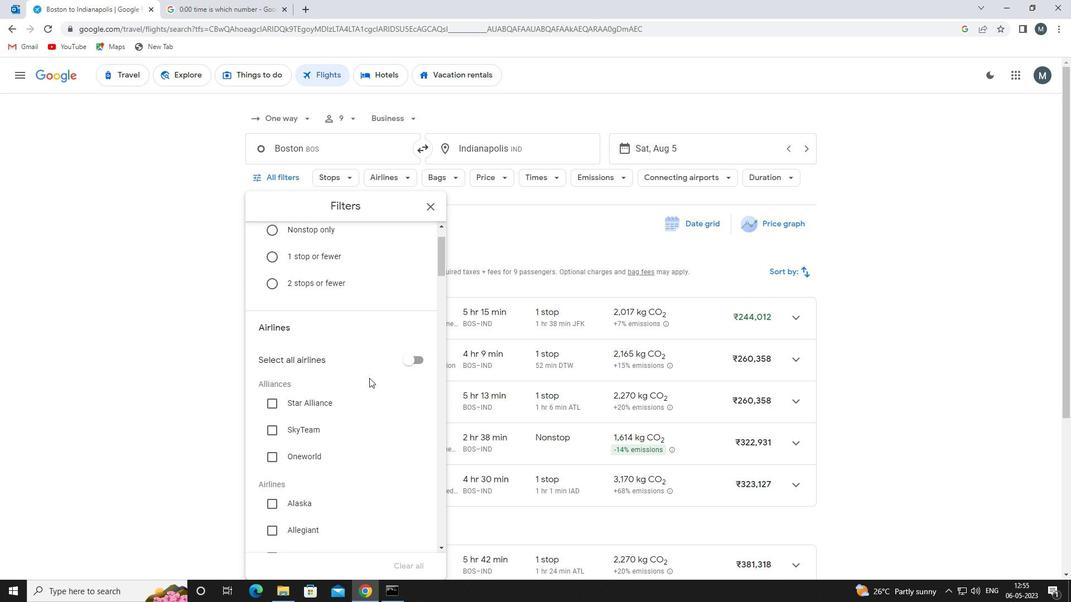 
Action: Mouse scrolled (369, 377) with delta (0, 0)
Screenshot: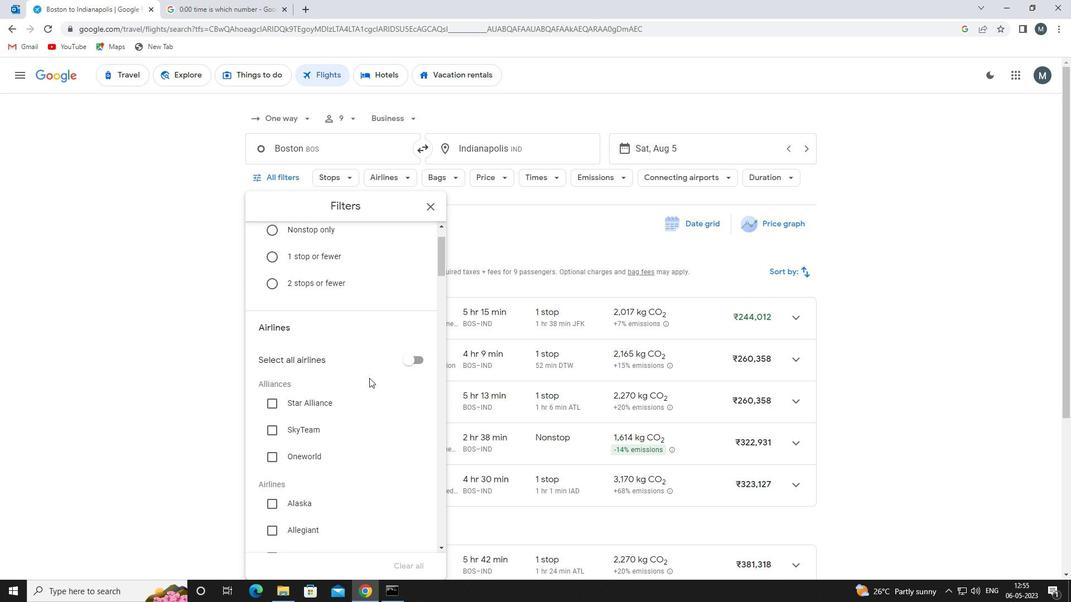 
Action: Mouse moved to (369, 381)
Screenshot: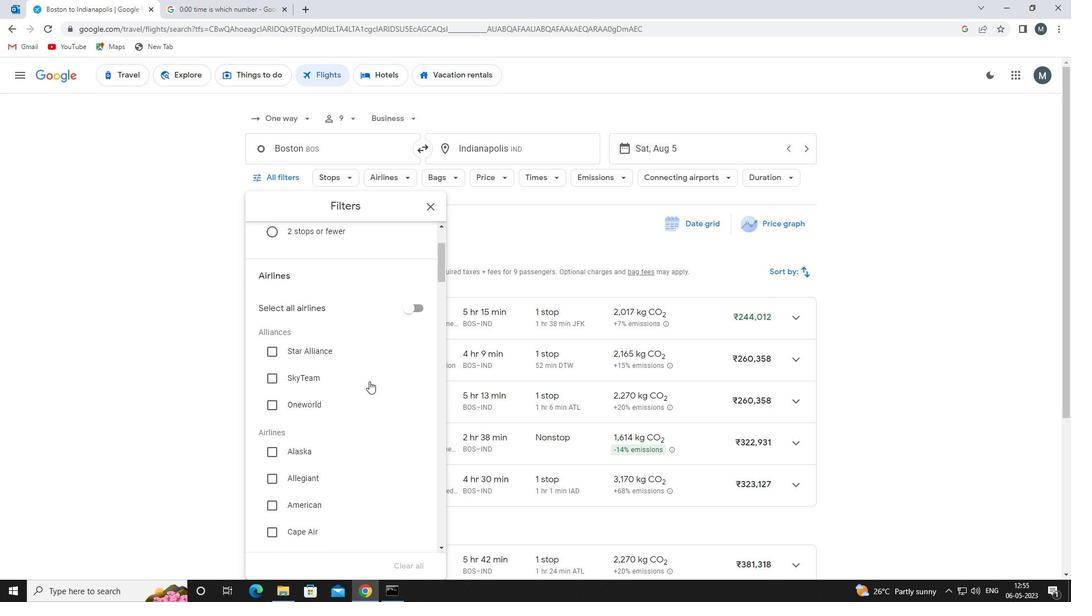 
Action: Mouse scrolled (369, 381) with delta (0, 0)
Screenshot: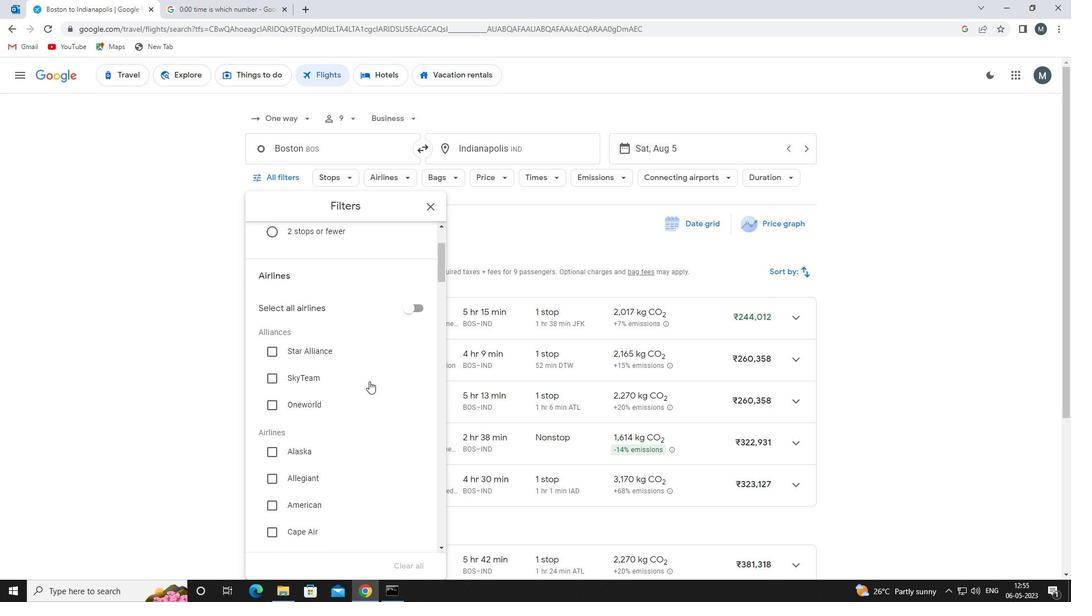 
Action: Mouse moved to (369, 387)
Screenshot: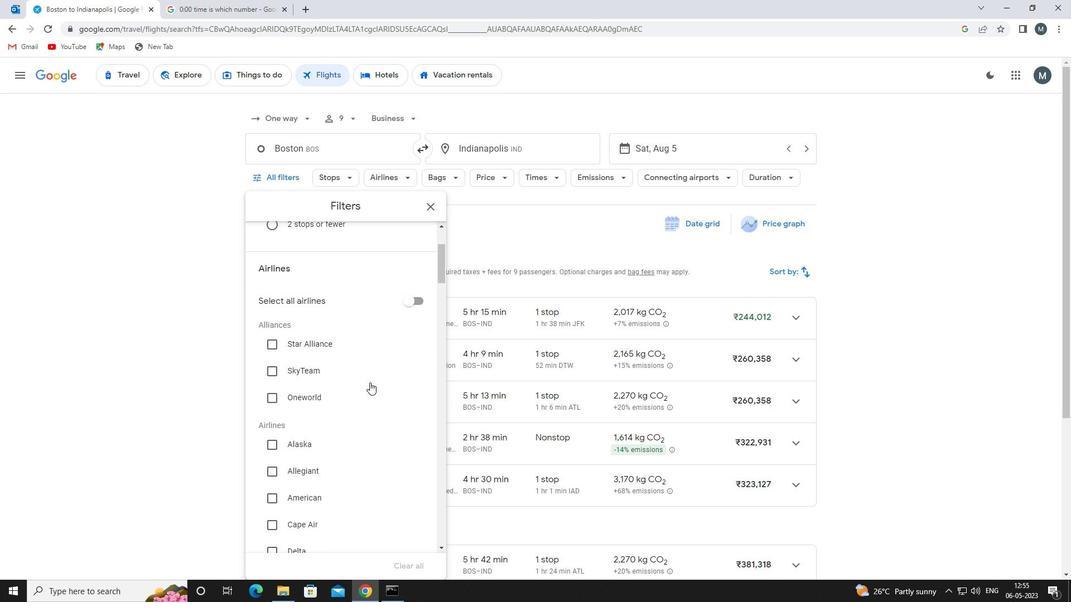 
Action: Mouse scrolled (369, 386) with delta (0, 0)
Screenshot: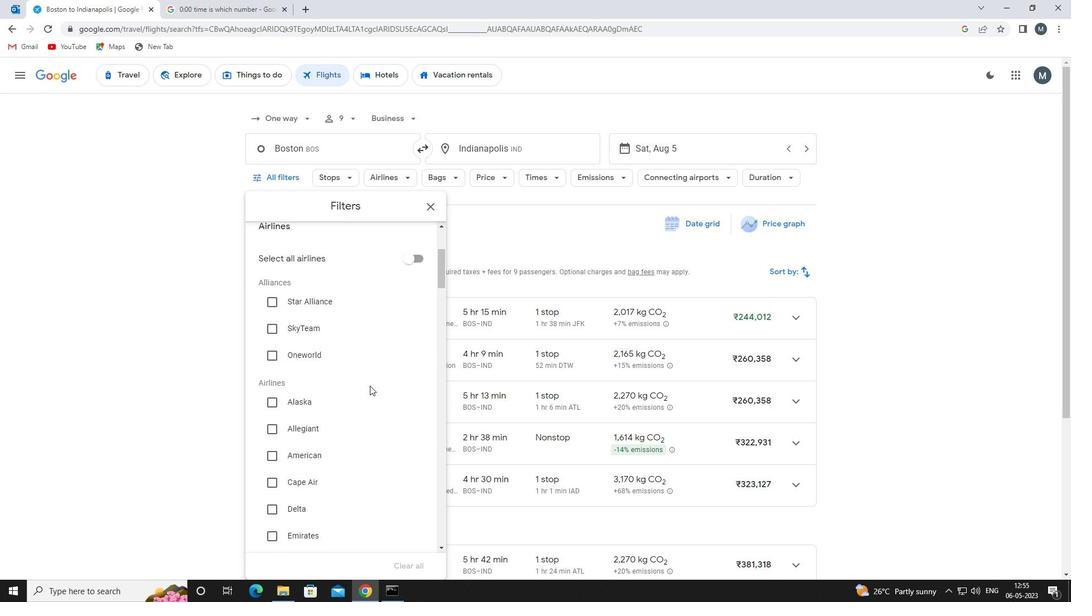
Action: Mouse moved to (369, 393)
Screenshot: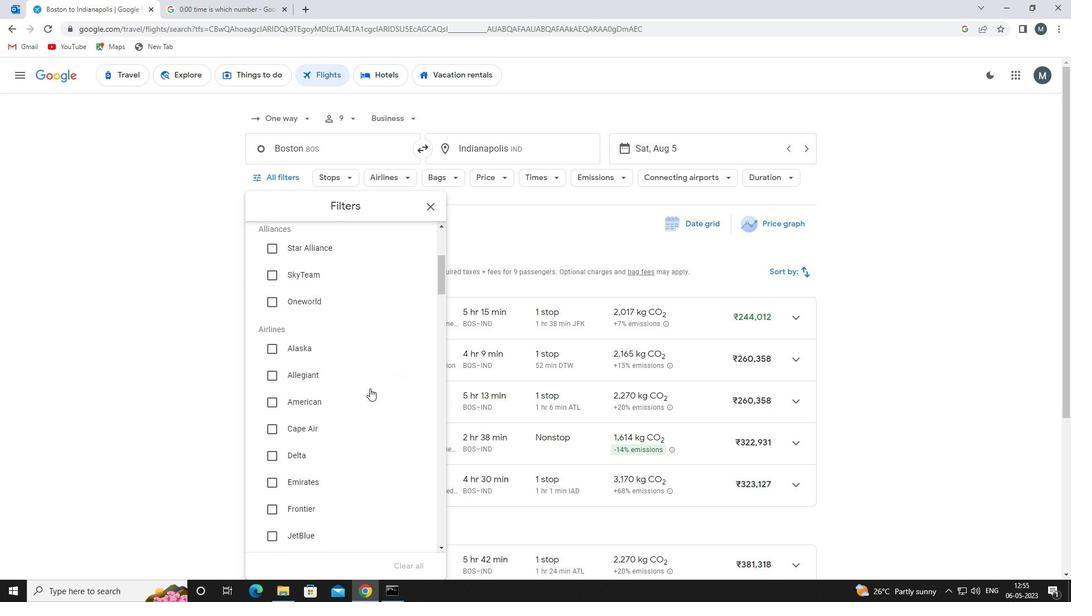 
Action: Mouse scrolled (369, 392) with delta (0, 0)
Screenshot: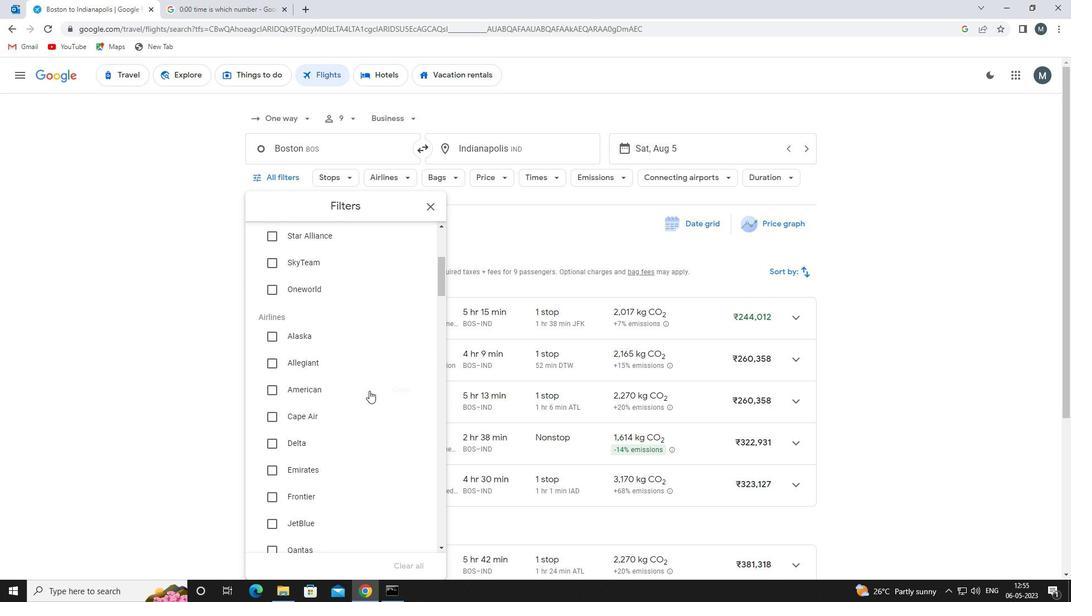 
Action: Mouse moved to (349, 392)
Screenshot: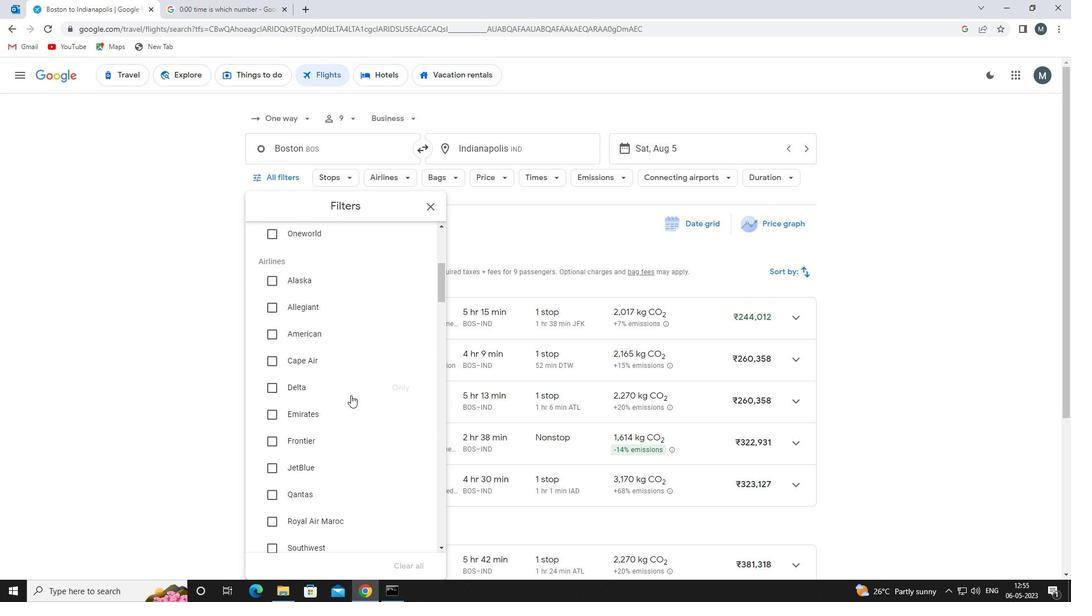 
Action: Mouse pressed left at (349, 392)
Screenshot: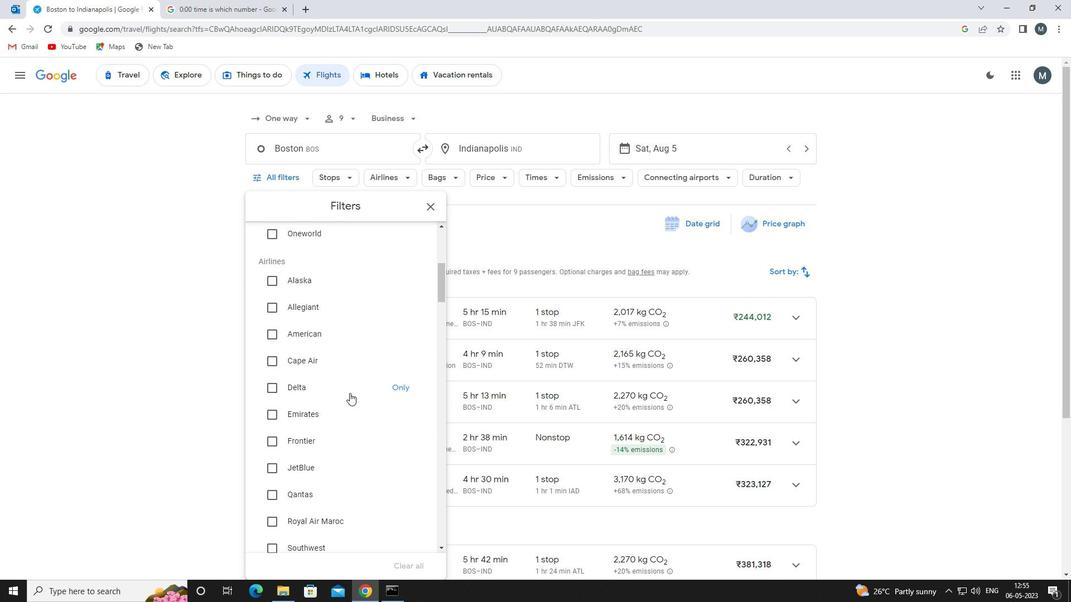
Action: Mouse moved to (358, 386)
Screenshot: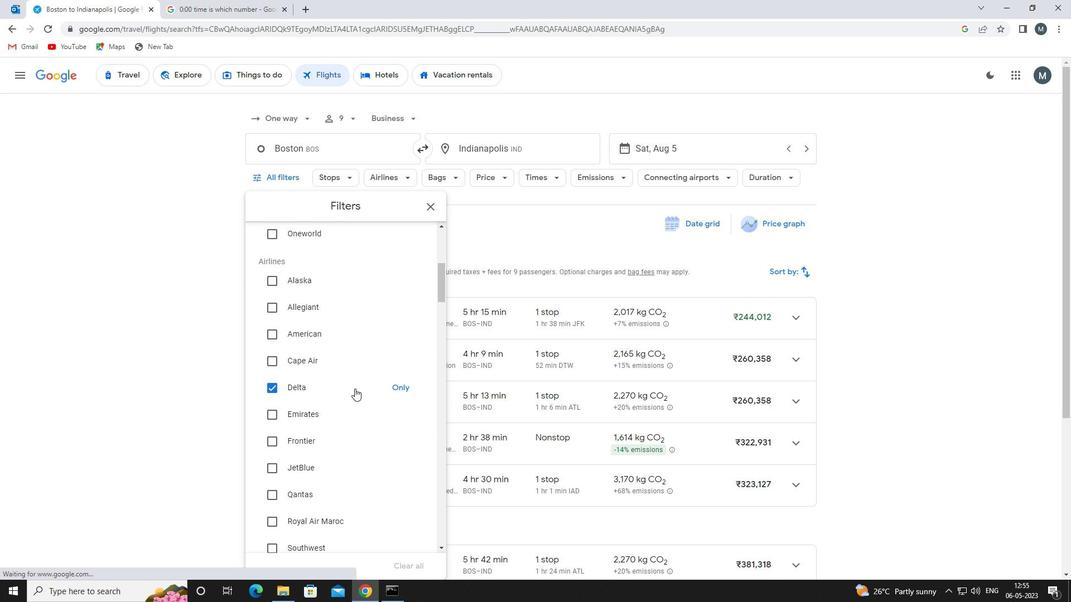
Action: Mouse scrolled (358, 385) with delta (0, 0)
Screenshot: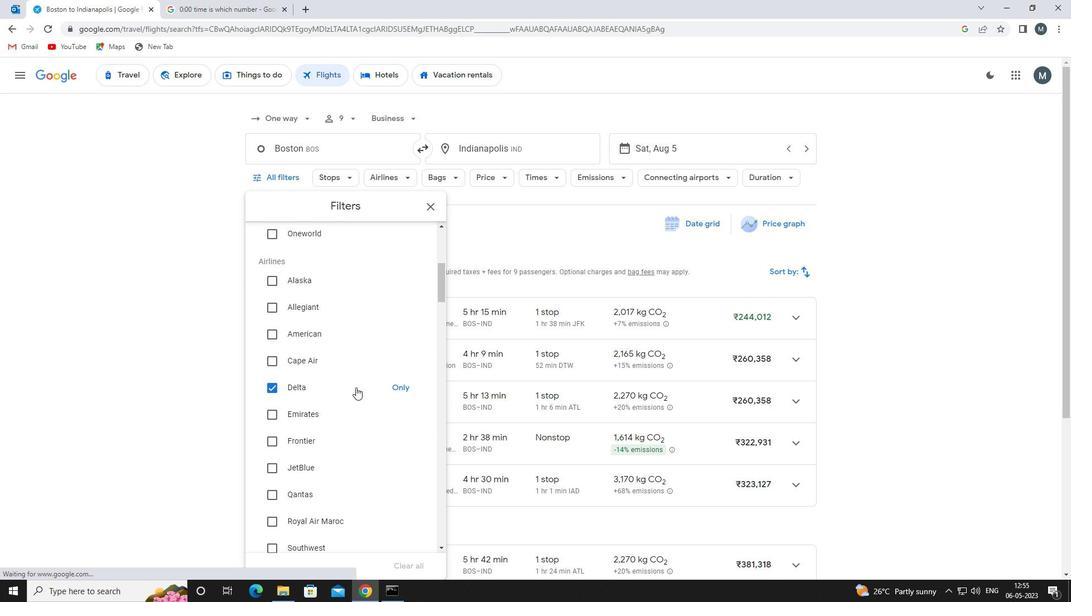 
Action: Mouse moved to (358, 386)
Screenshot: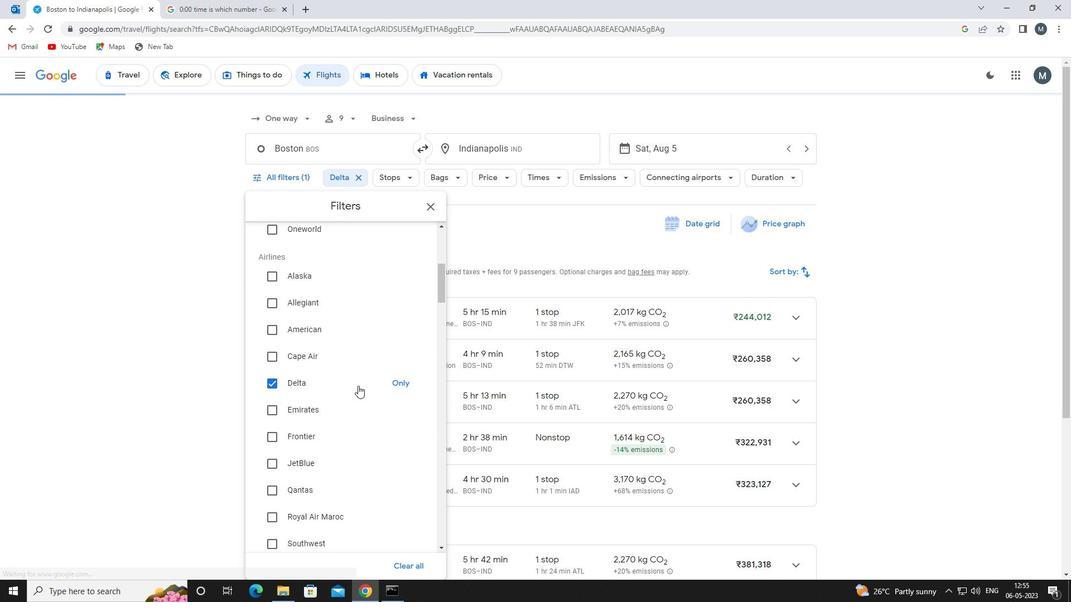 
Action: Mouse scrolled (358, 385) with delta (0, 0)
Screenshot: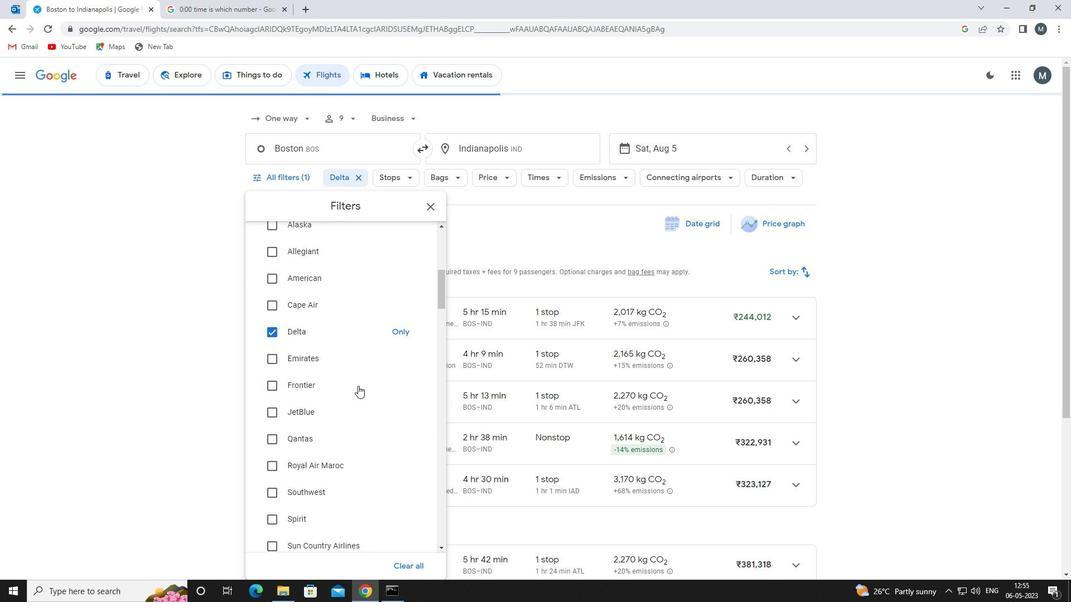 
Action: Mouse moved to (358, 386)
Screenshot: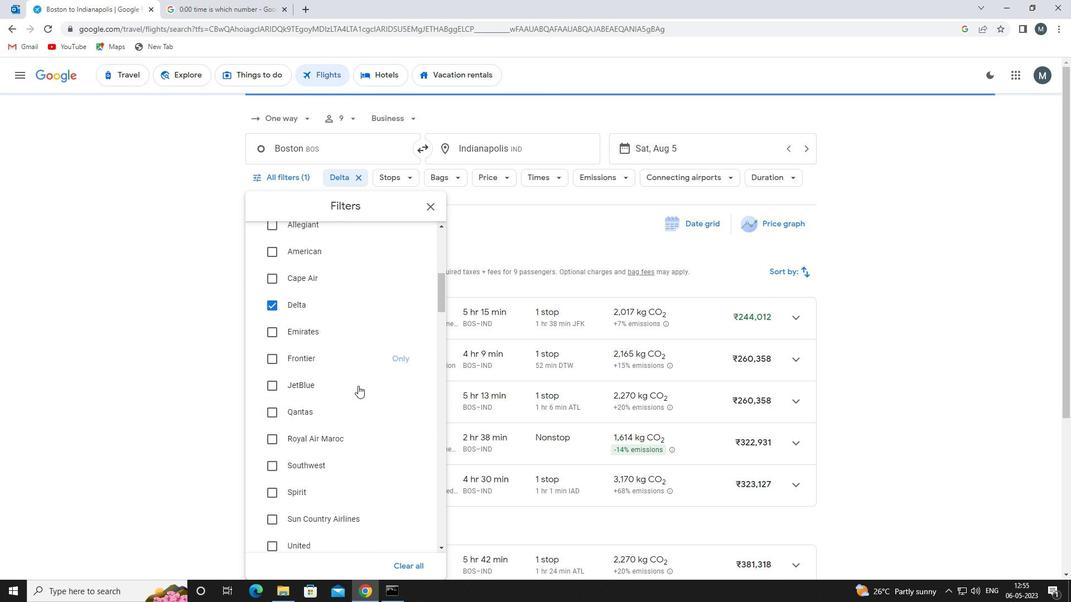 
Action: Mouse scrolled (358, 385) with delta (0, 0)
Screenshot: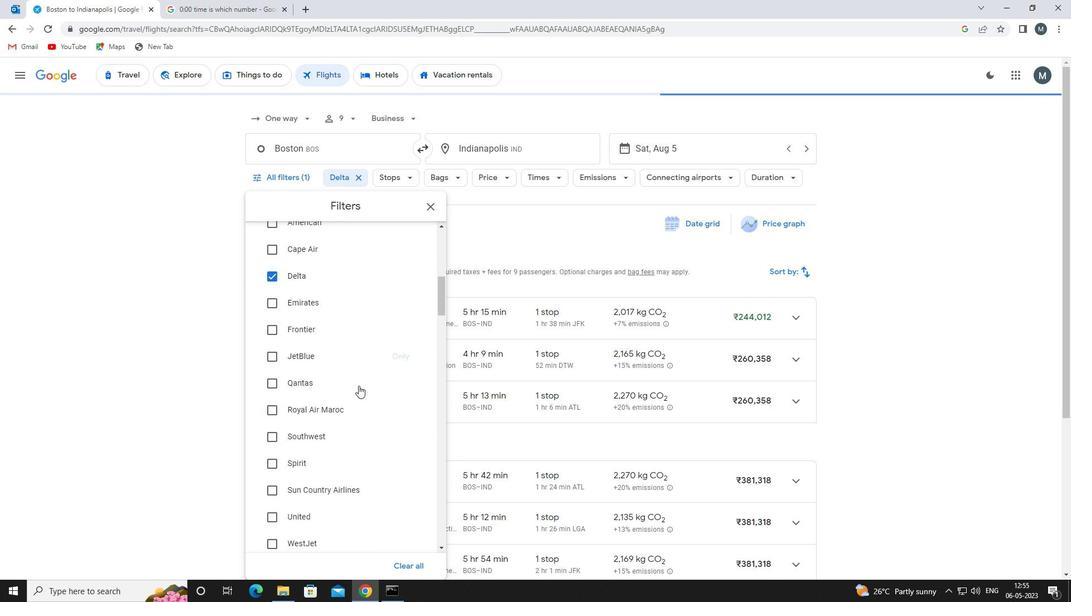 
Action: Mouse scrolled (358, 385) with delta (0, 0)
Screenshot: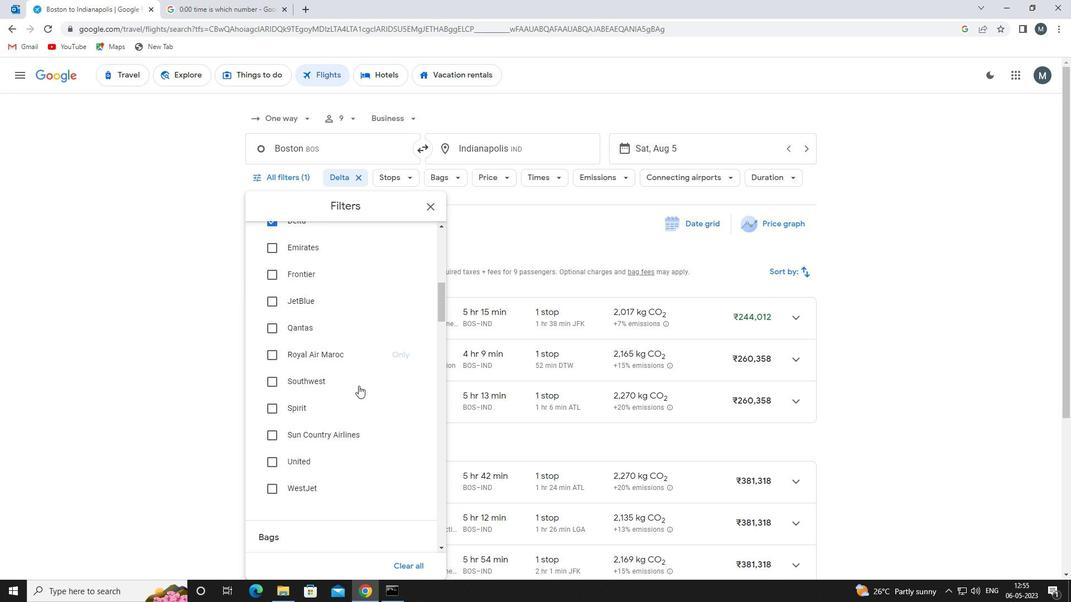 
Action: Mouse scrolled (358, 385) with delta (0, 0)
Screenshot: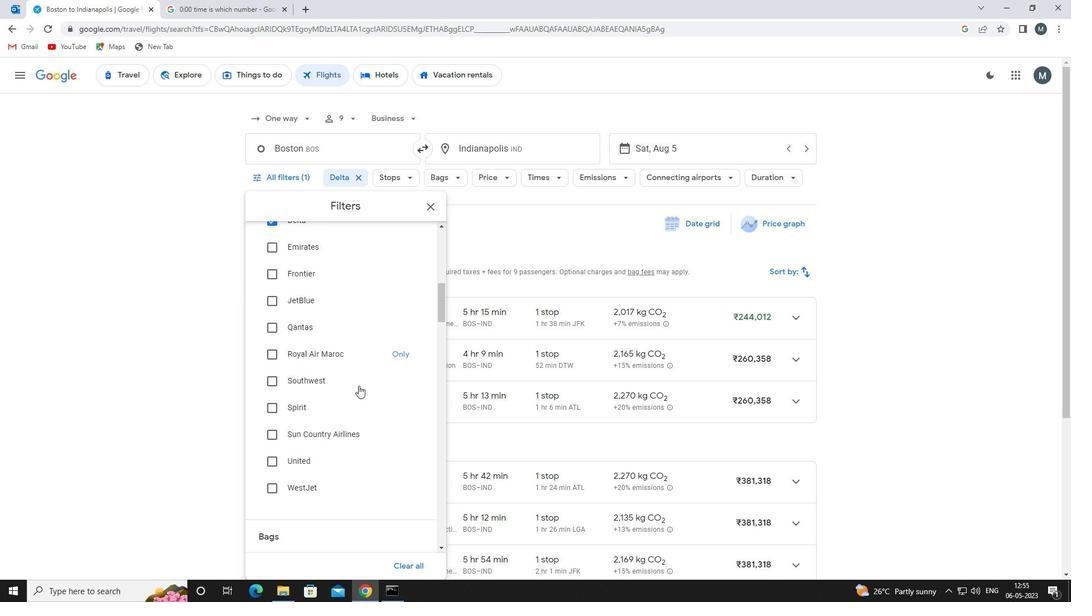 
Action: Mouse moved to (358, 386)
Screenshot: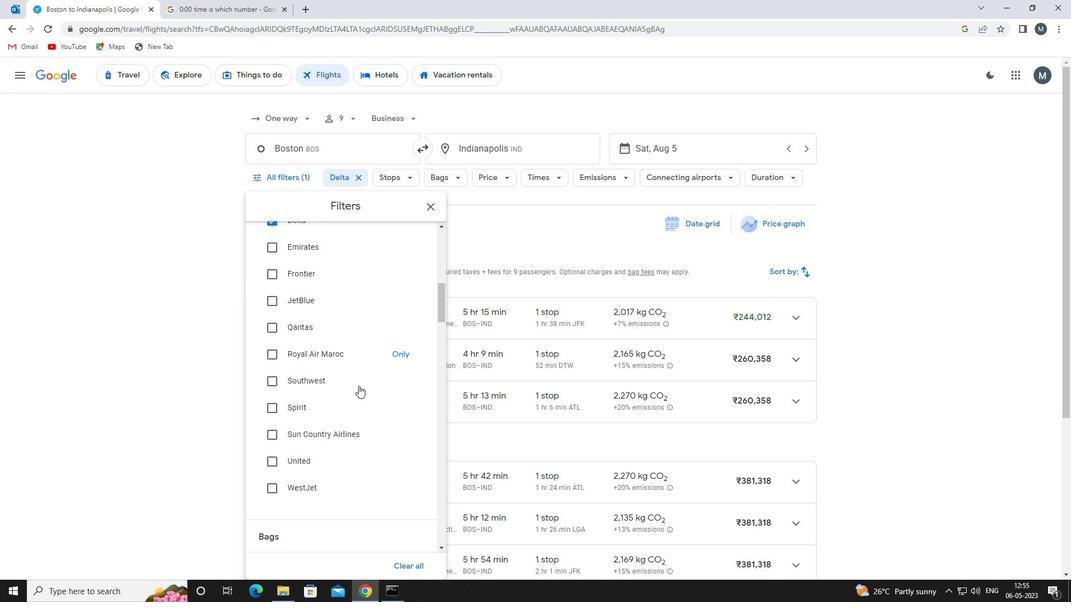
Action: Mouse scrolled (358, 385) with delta (0, 0)
Screenshot: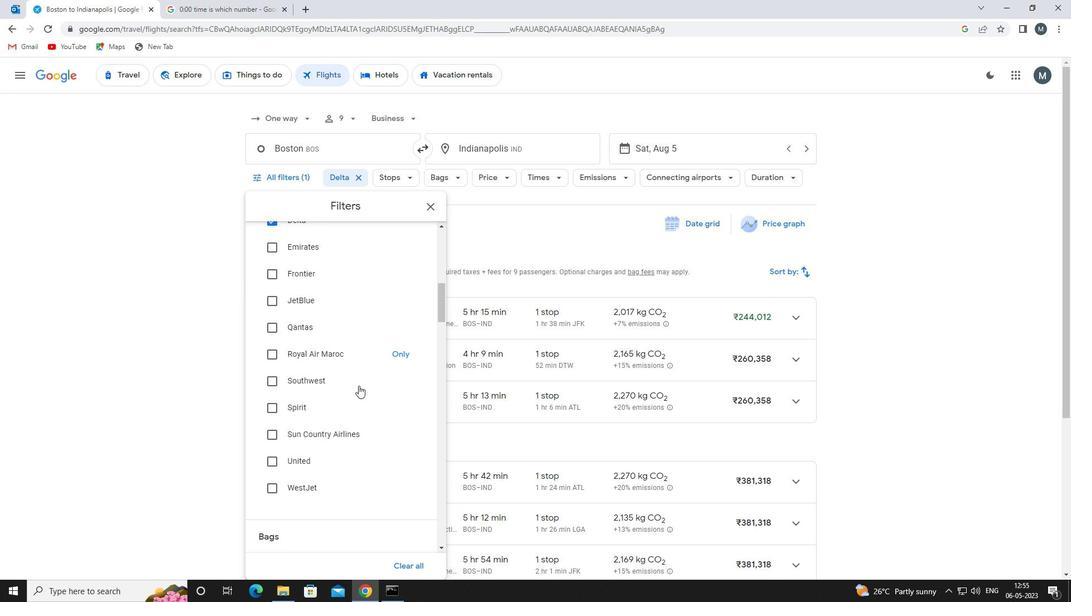 
Action: Mouse moved to (358, 386)
Screenshot: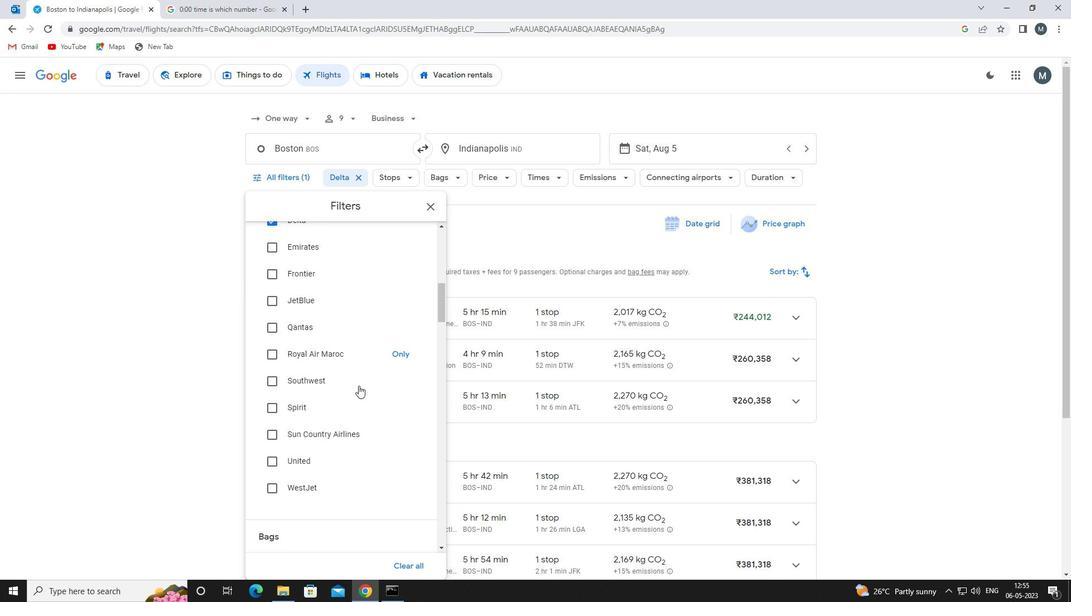 
Action: Mouse scrolled (358, 385) with delta (0, 0)
Screenshot: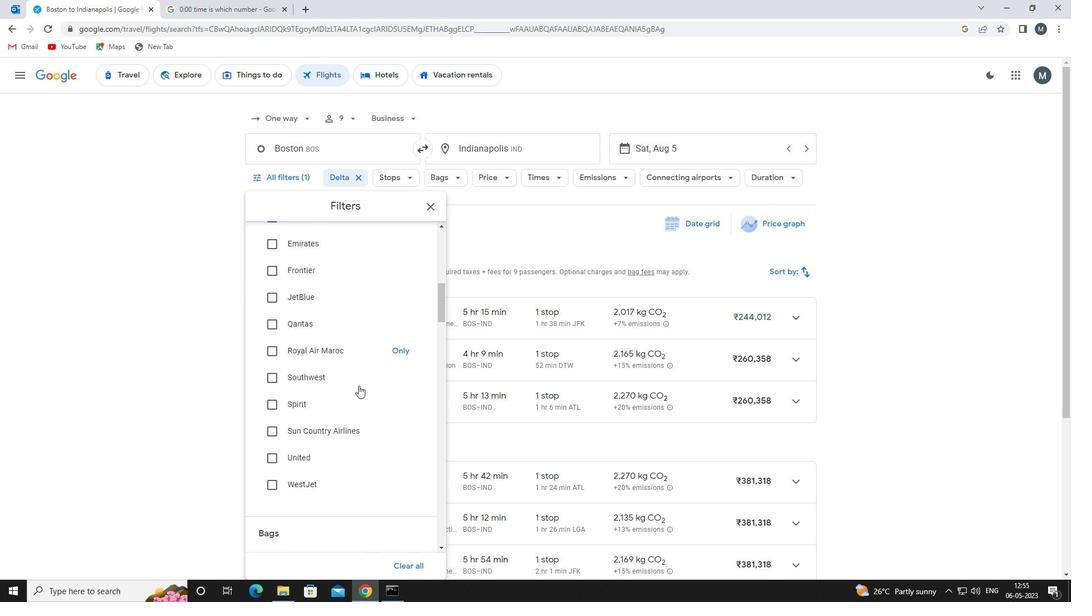 
Action: Mouse moved to (414, 341)
Screenshot: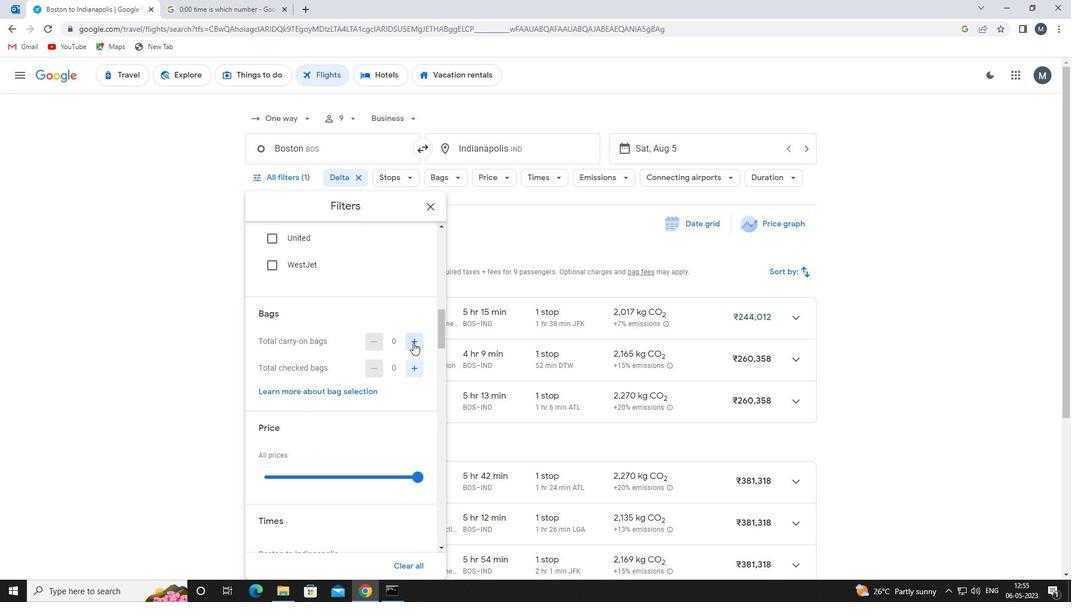 
Action: Mouse pressed left at (414, 341)
Screenshot: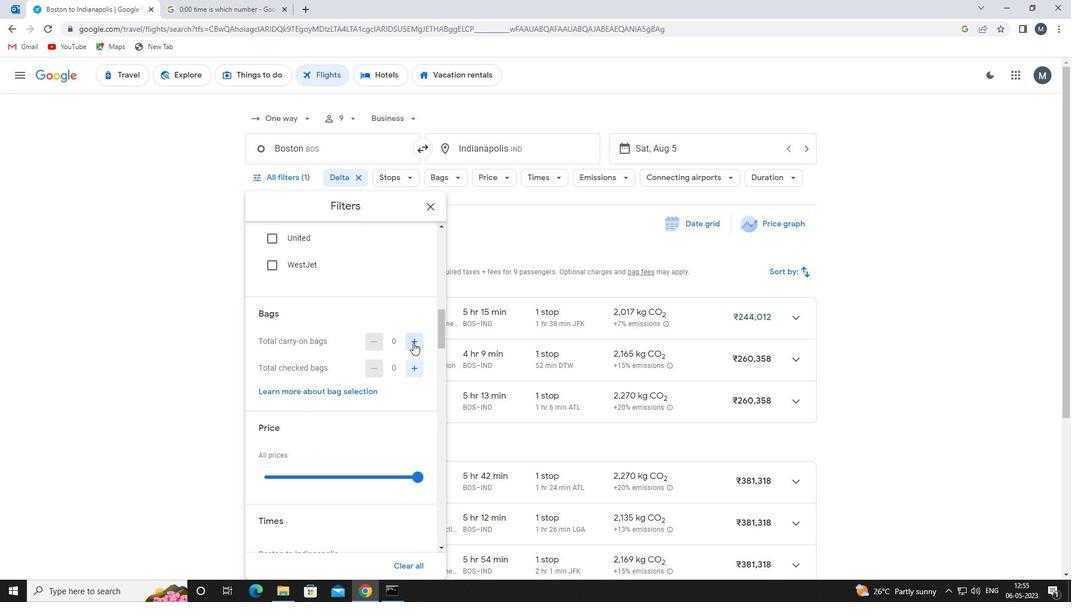 
Action: Mouse moved to (332, 369)
Screenshot: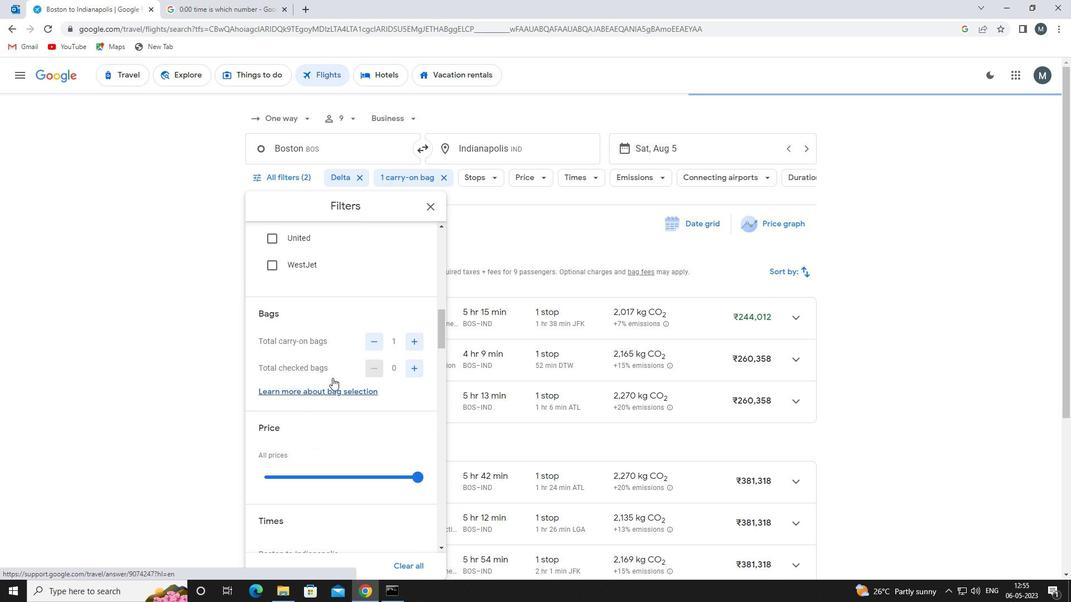 
Action: Mouse scrolled (332, 368) with delta (0, 0)
Screenshot: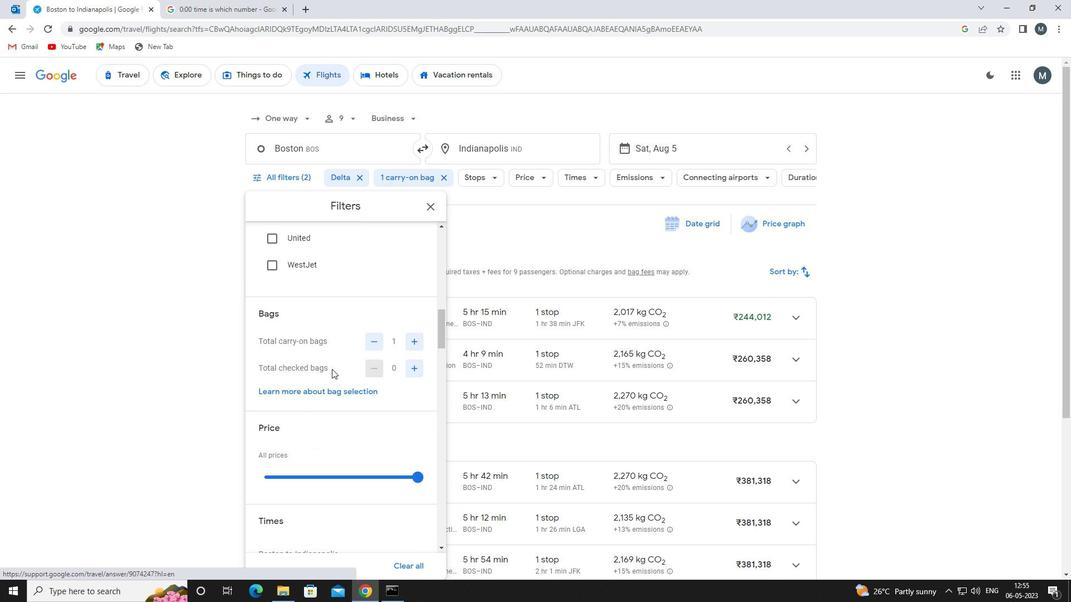 
Action: Mouse moved to (329, 371)
Screenshot: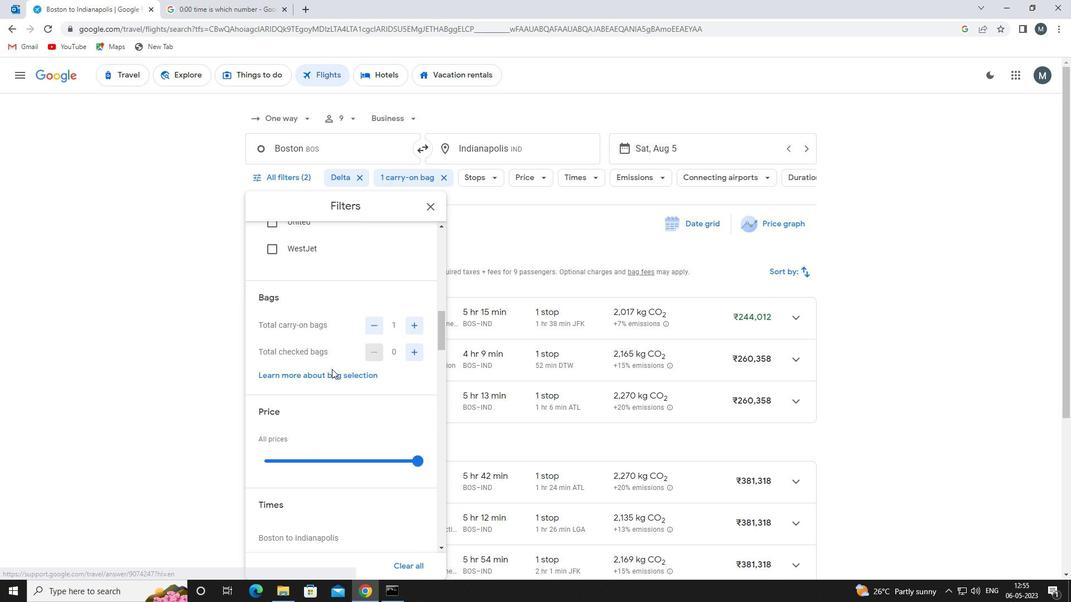 
Action: Mouse scrolled (329, 370) with delta (0, 0)
Screenshot: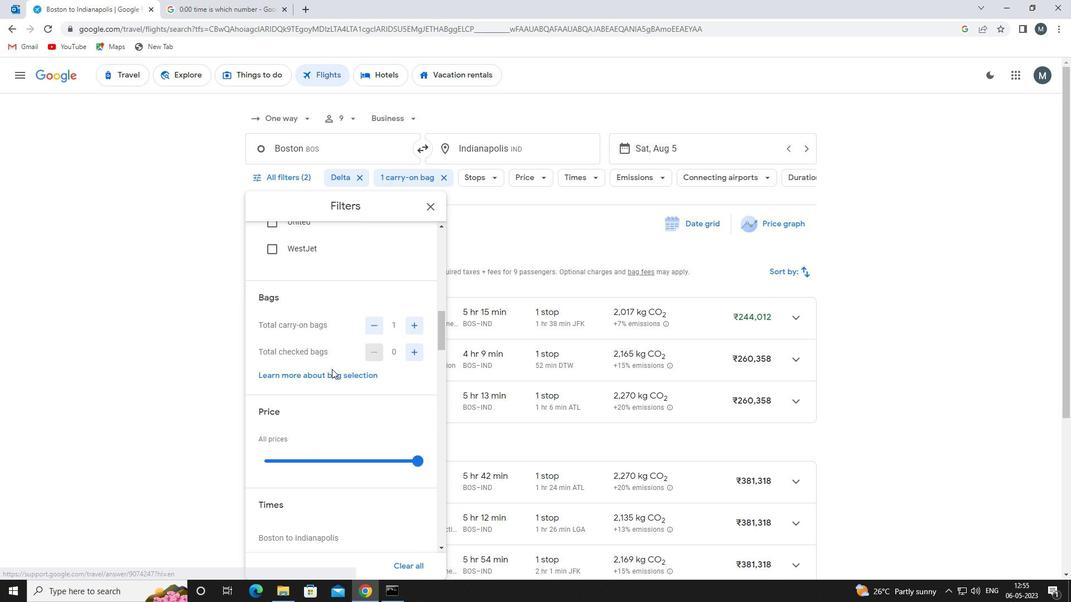
Action: Mouse moved to (321, 365)
Screenshot: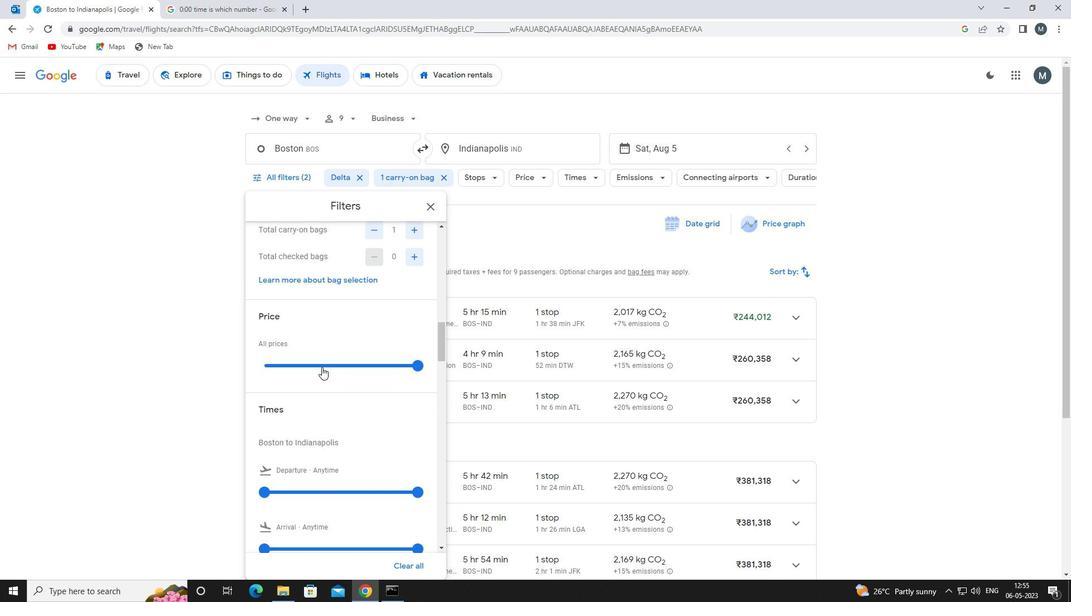 
Action: Mouse pressed left at (321, 365)
Screenshot: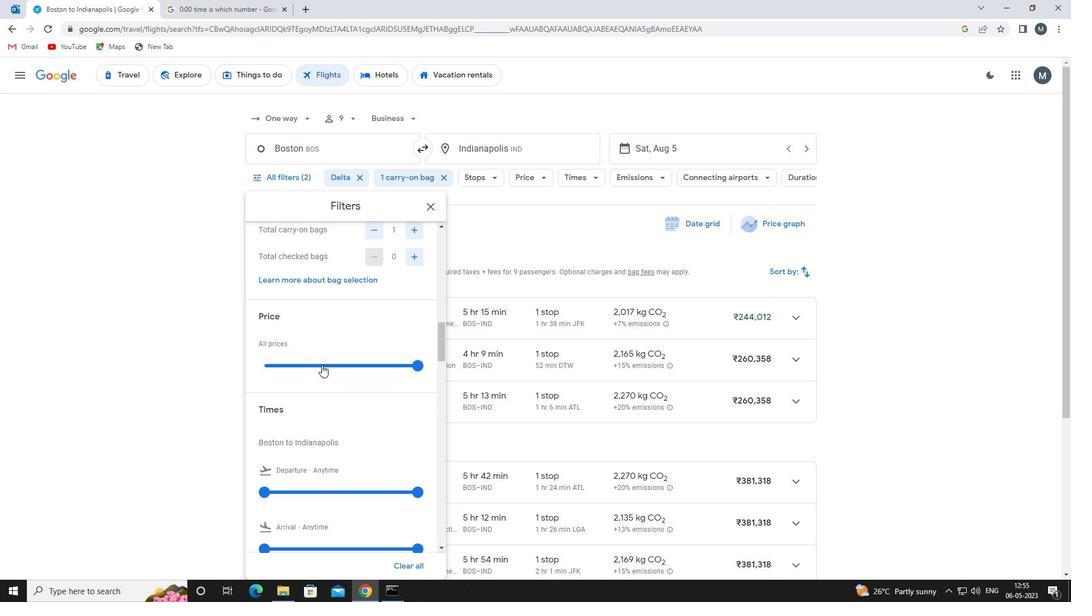 
Action: Mouse pressed left at (321, 365)
Screenshot: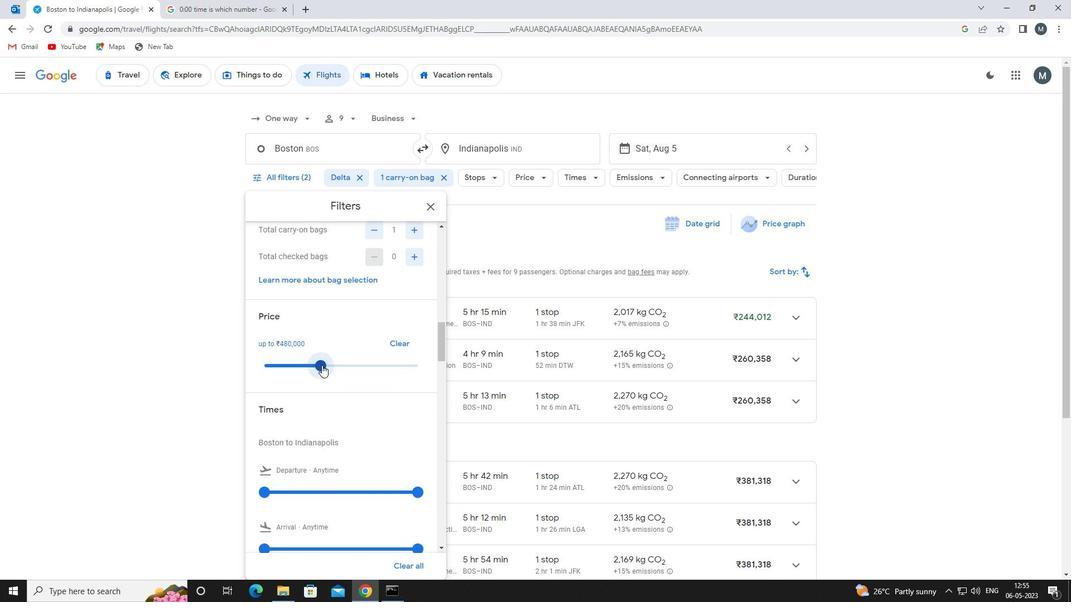 
Action: Mouse moved to (339, 357)
Screenshot: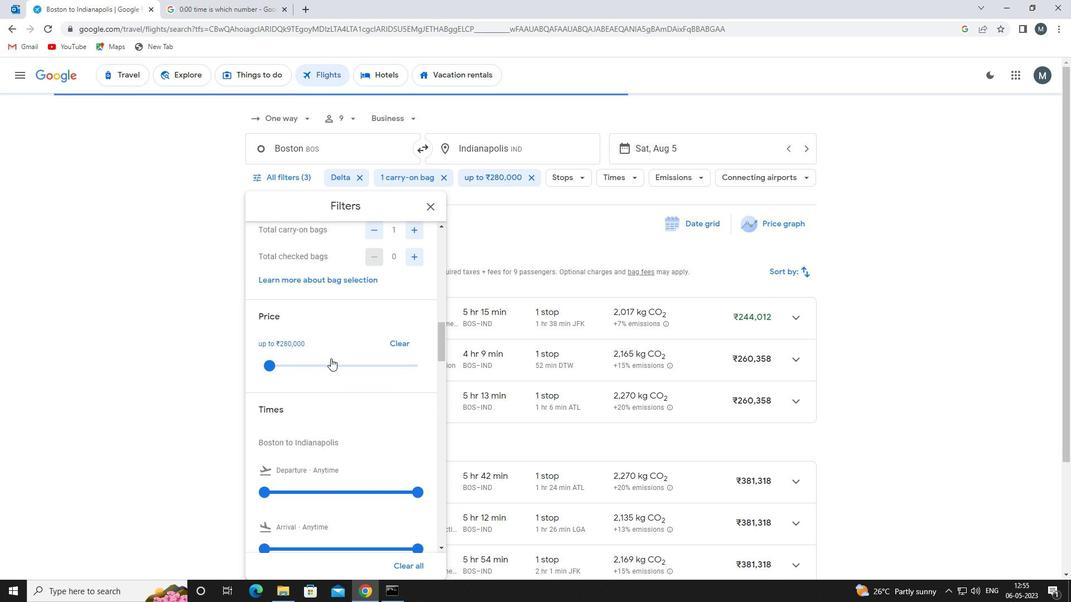 
Action: Mouse scrolled (339, 357) with delta (0, 0)
Screenshot: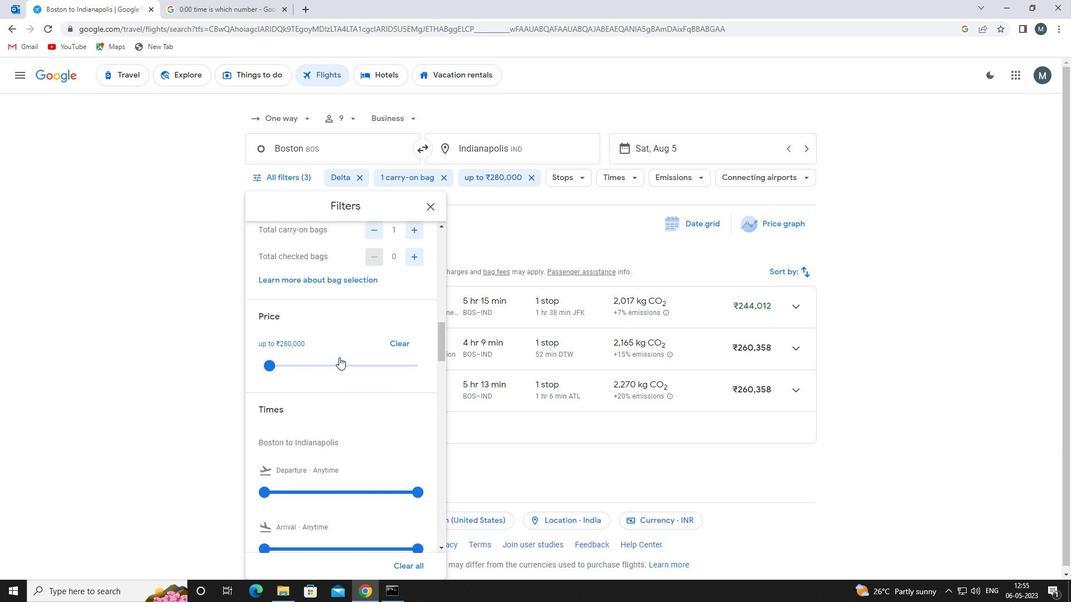 
Action: Mouse scrolled (339, 357) with delta (0, 0)
Screenshot: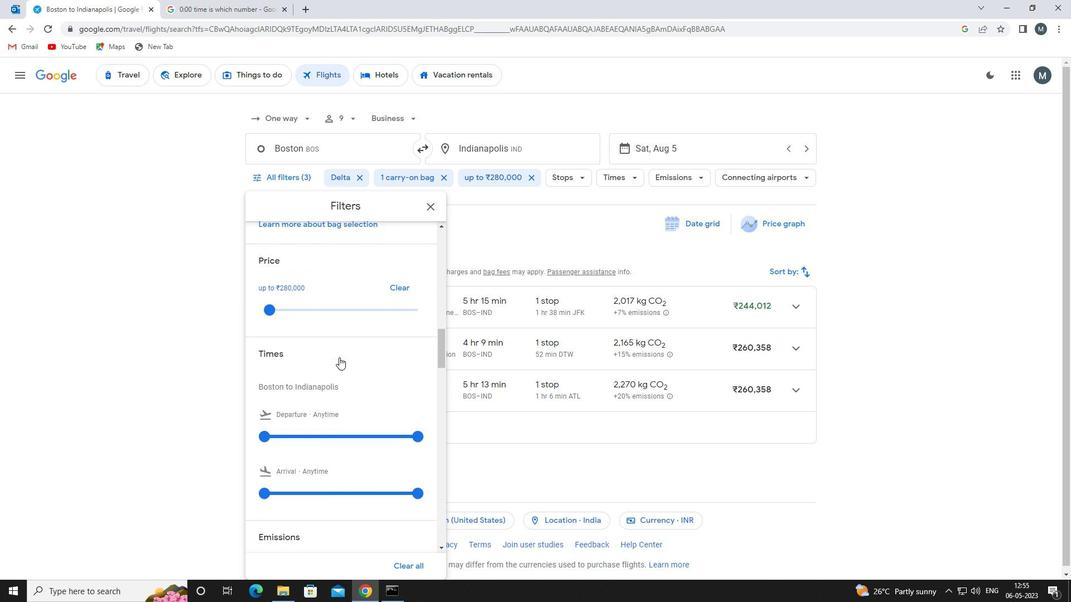 
Action: Mouse moved to (272, 380)
Screenshot: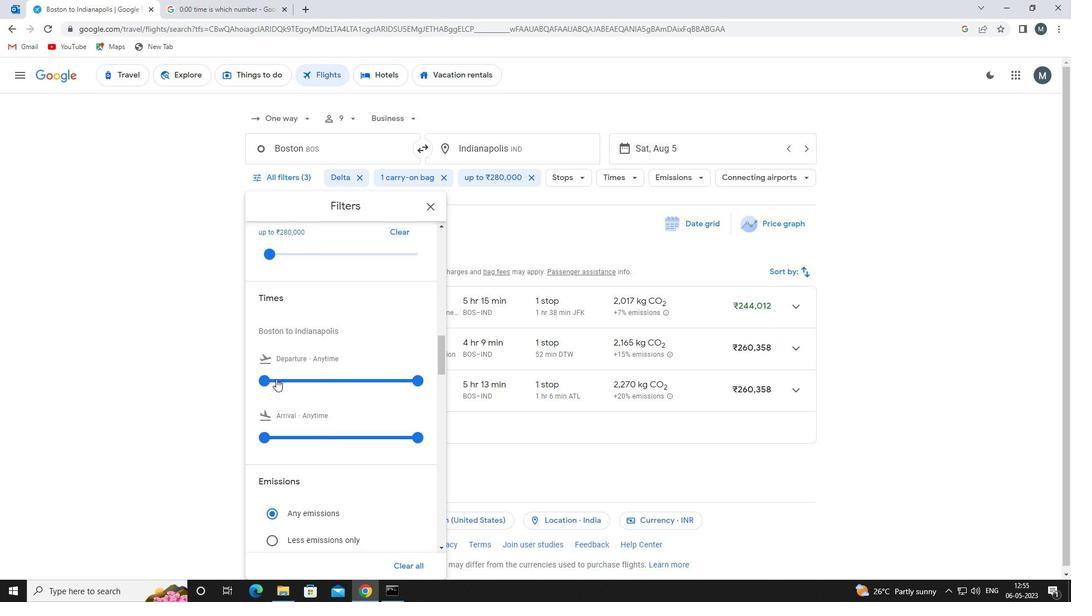 
Action: Mouse pressed left at (272, 380)
Screenshot: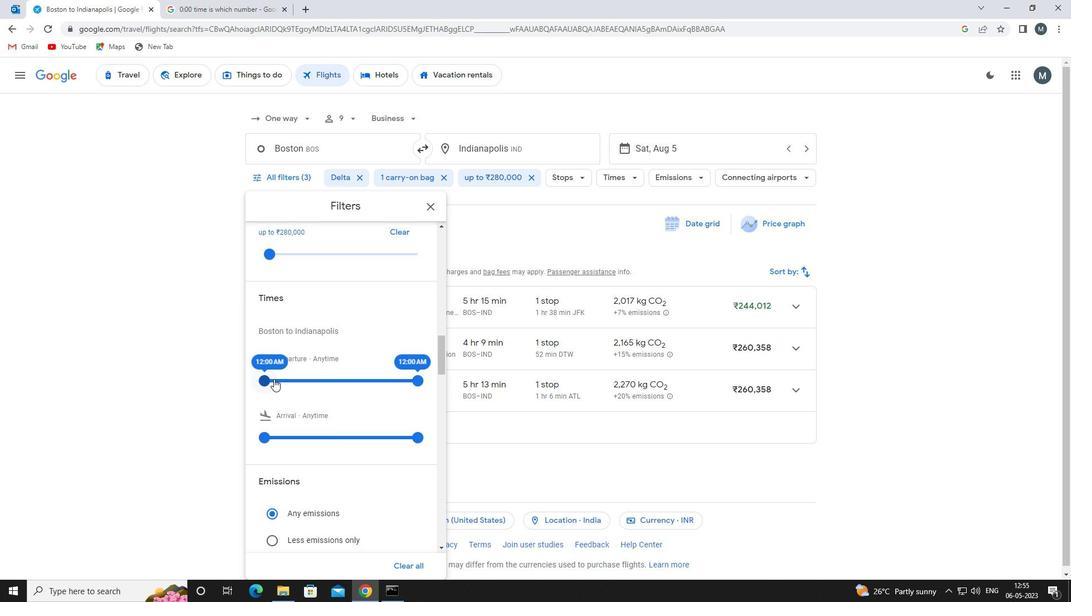
Action: Mouse moved to (416, 379)
Screenshot: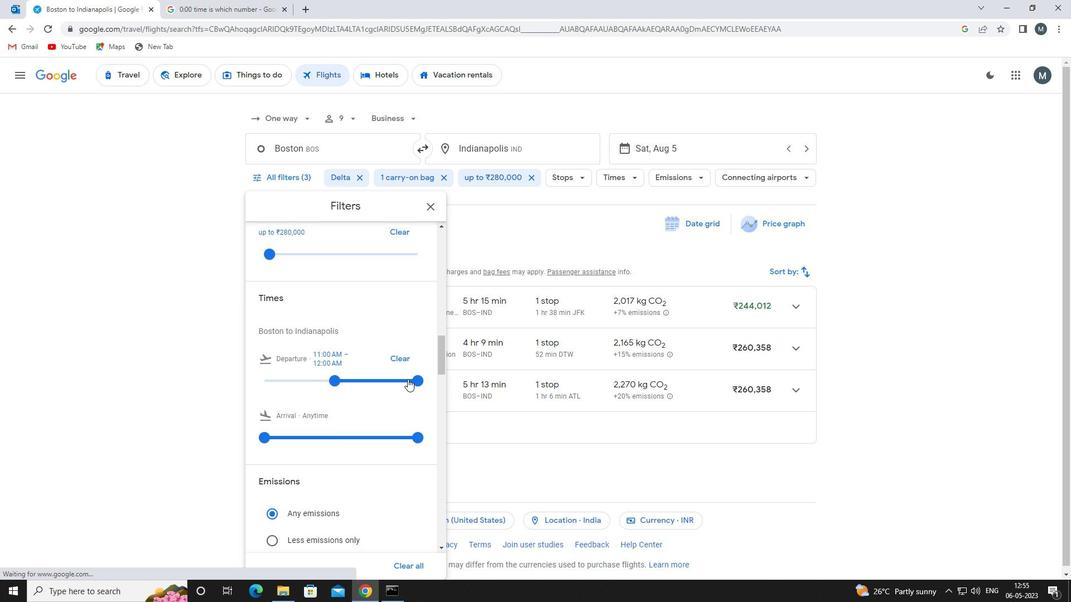 
Action: Mouse pressed left at (416, 379)
Screenshot: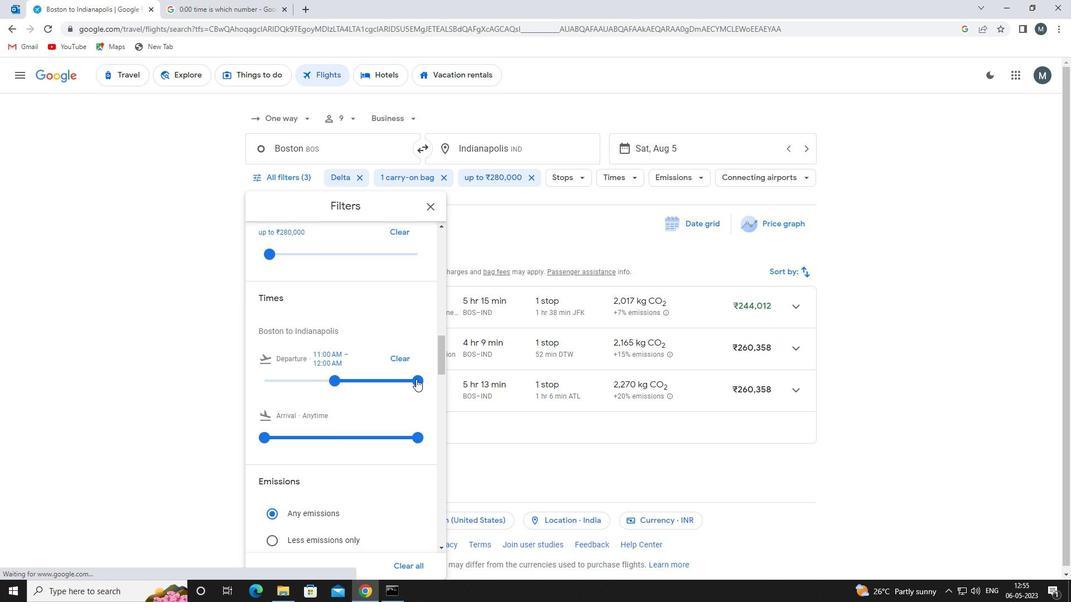 
Action: Mouse moved to (372, 370)
Screenshot: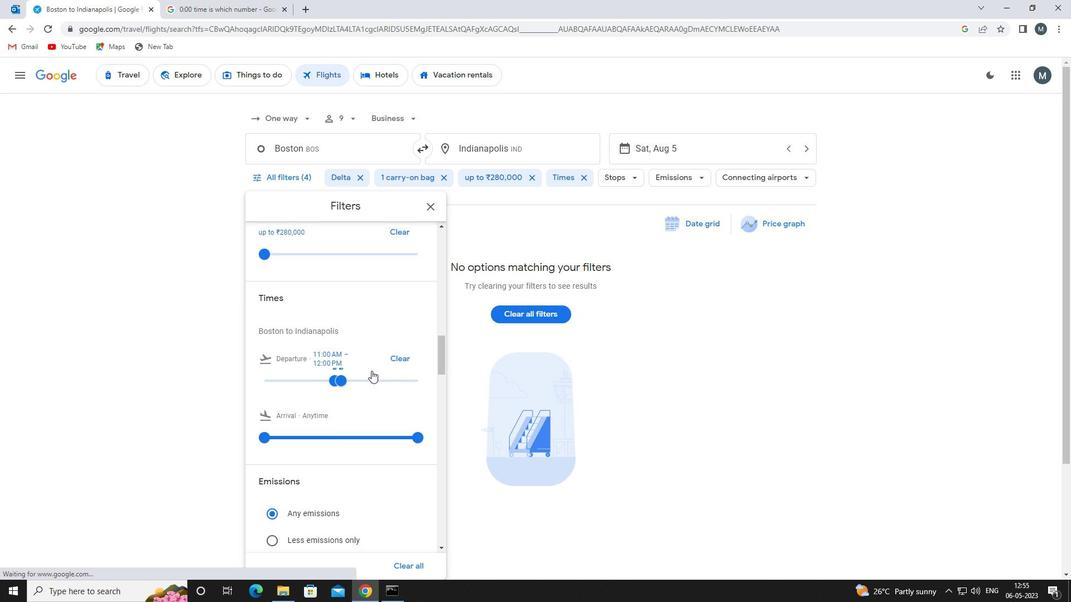 
Action: Mouse scrolled (372, 369) with delta (0, 0)
Screenshot: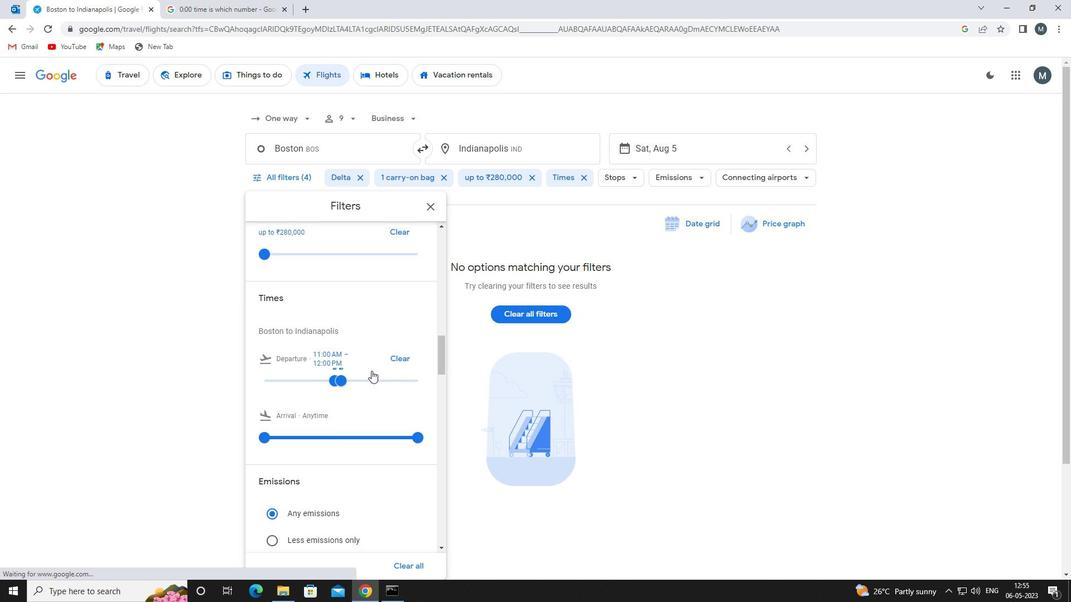 
Action: Mouse moved to (427, 208)
Screenshot: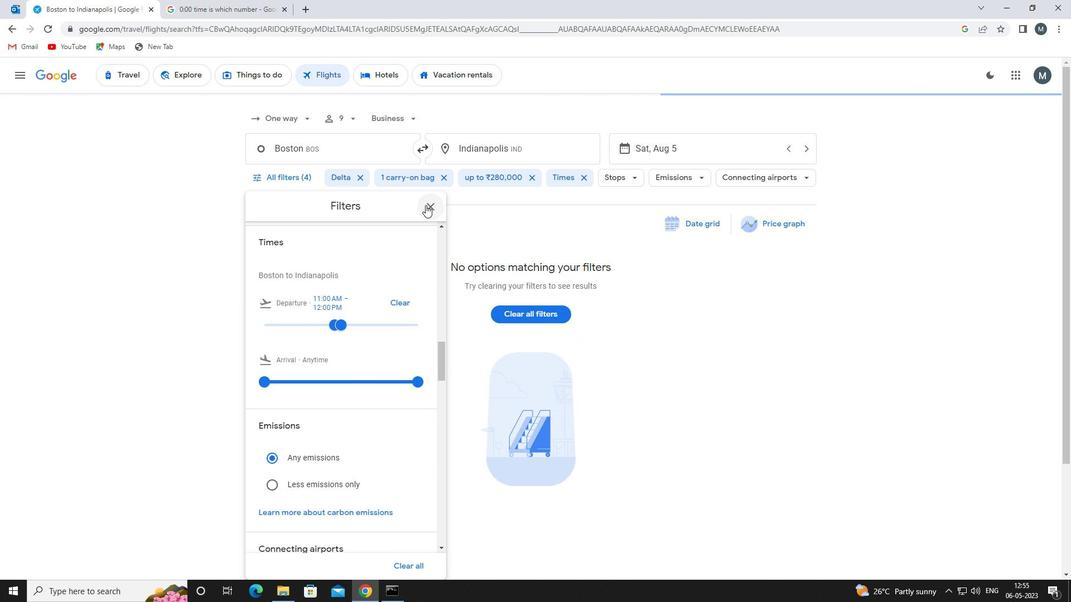 
Action: Mouse pressed left at (427, 208)
Screenshot: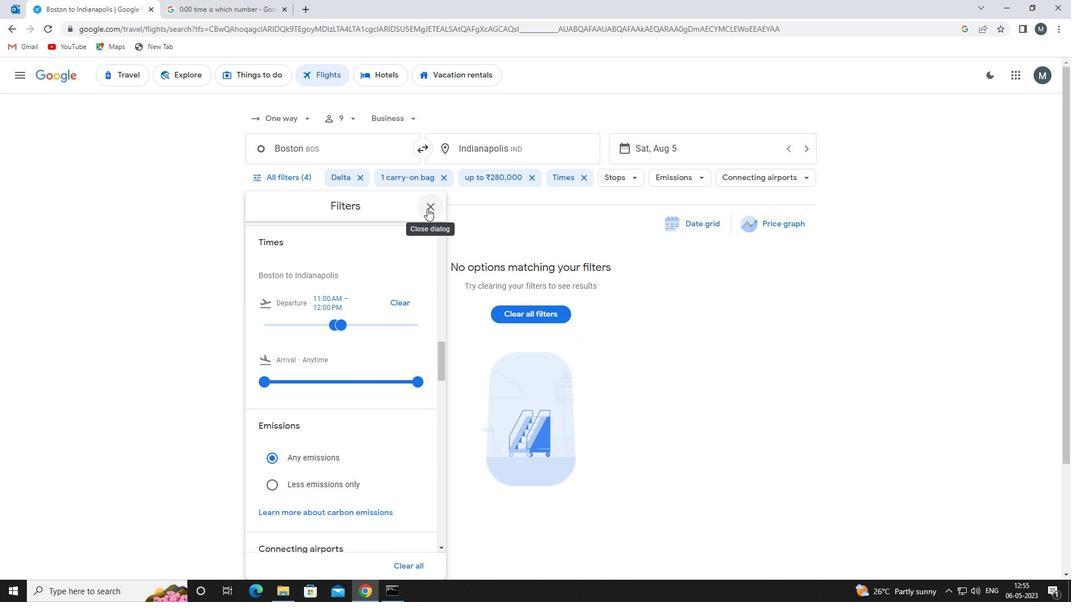 
Action: Mouse moved to (427, 208)
Screenshot: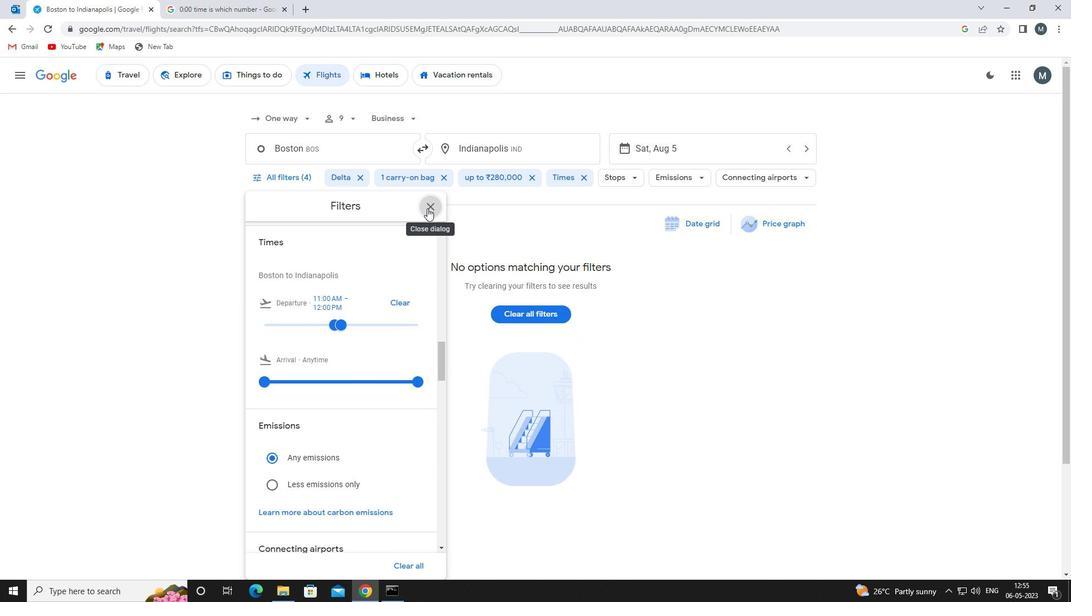 
